 Task: In the Contact  Marry.Johnson@Zoho.com, Log Call and save with description: 'Engaged in a call with a potential buyer discussing their requirements.'; Select call outcome: 'Busy '; Select call Direction: Inbound; Add date: '25 August, 2023' and time 12:00:PM. Logged in from softage.1@softage.net
Action: Mouse moved to (100, 63)
Screenshot: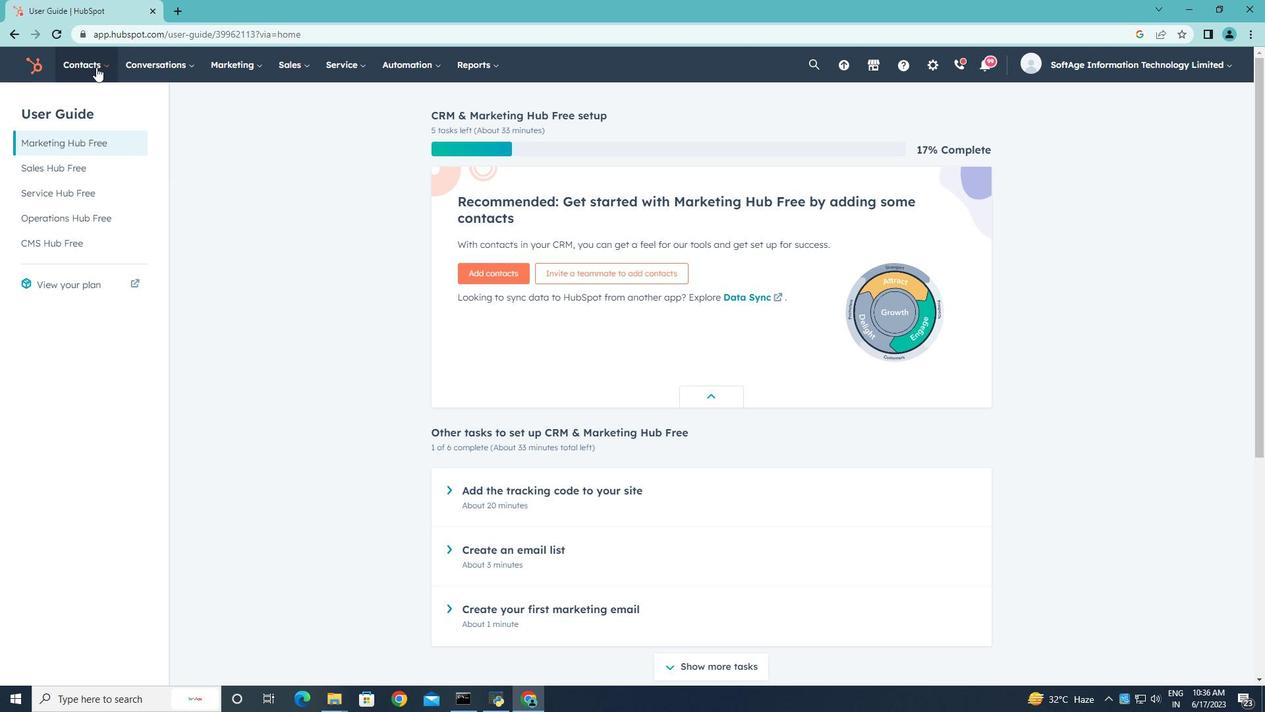 
Action: Mouse pressed left at (100, 63)
Screenshot: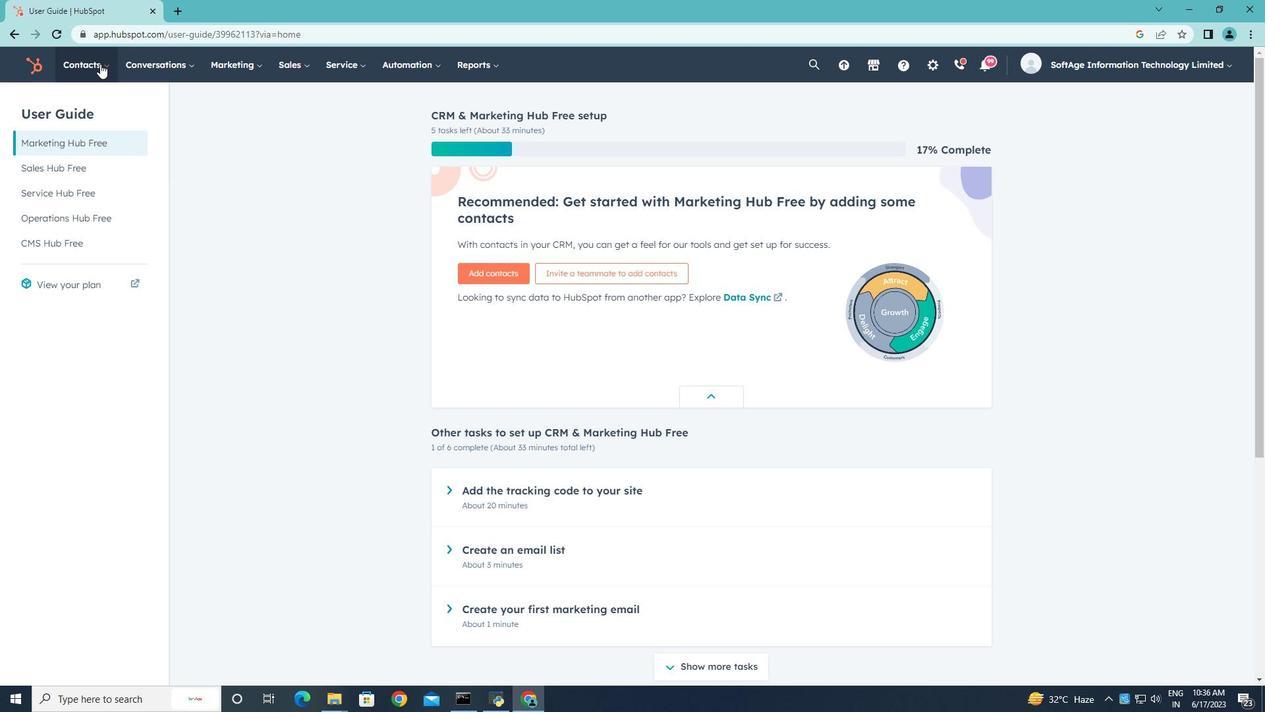 
Action: Mouse moved to (101, 102)
Screenshot: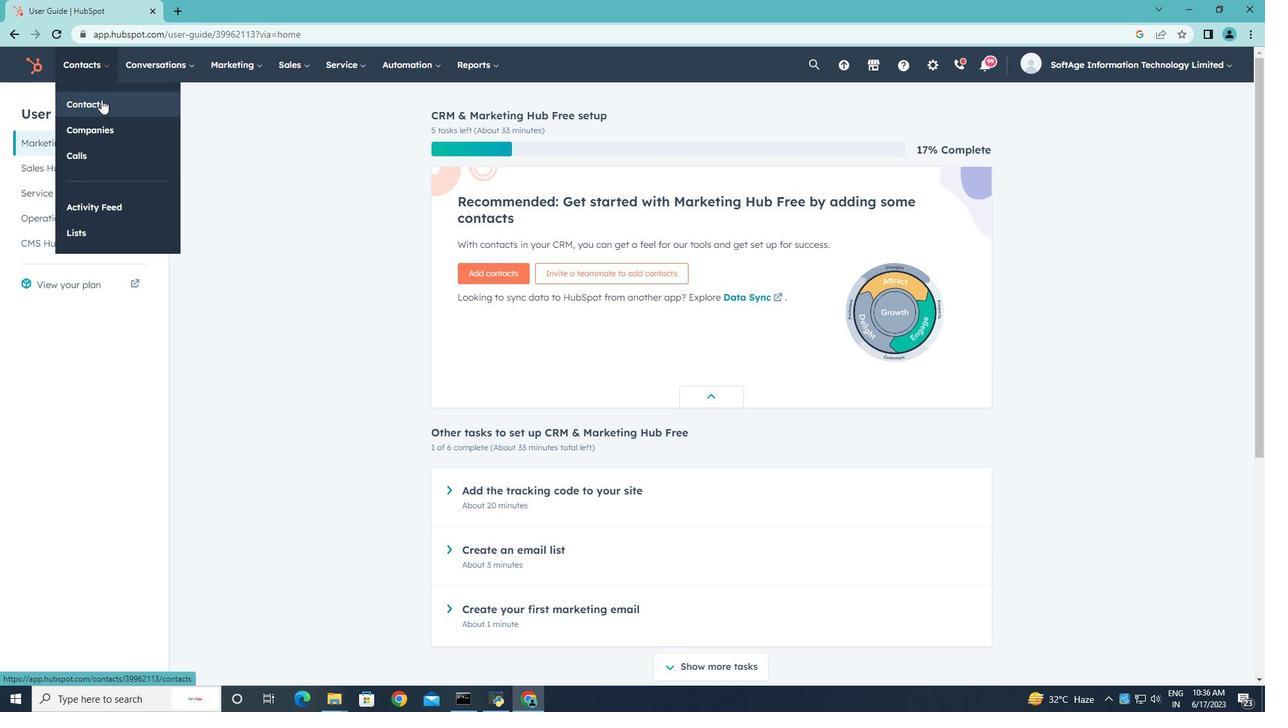 
Action: Mouse pressed left at (101, 102)
Screenshot: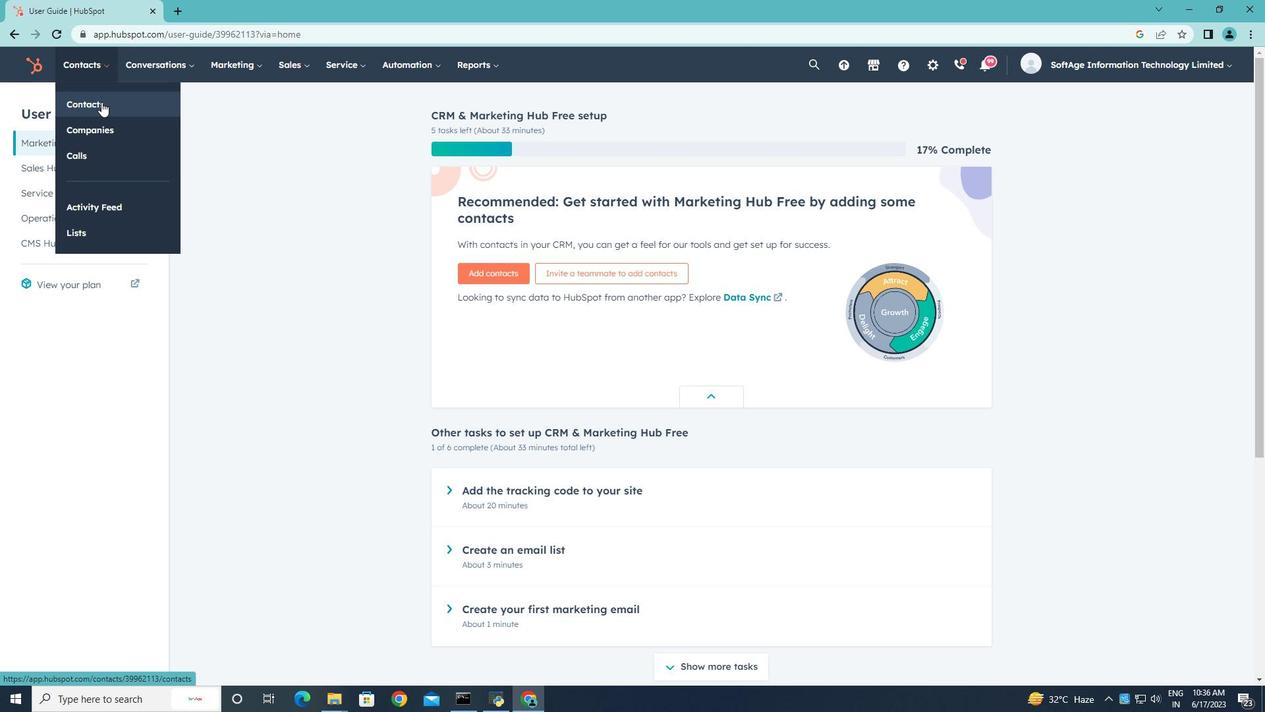 
Action: Mouse moved to (119, 214)
Screenshot: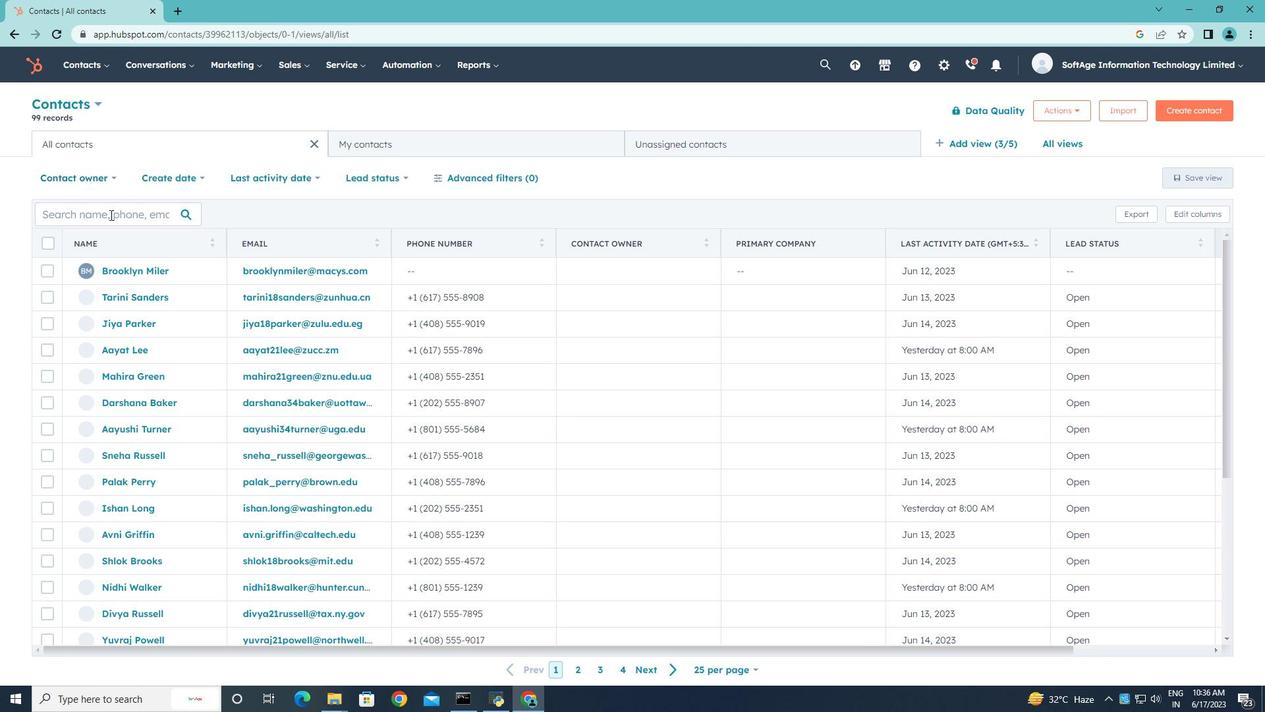 
Action: Mouse pressed left at (119, 214)
Screenshot: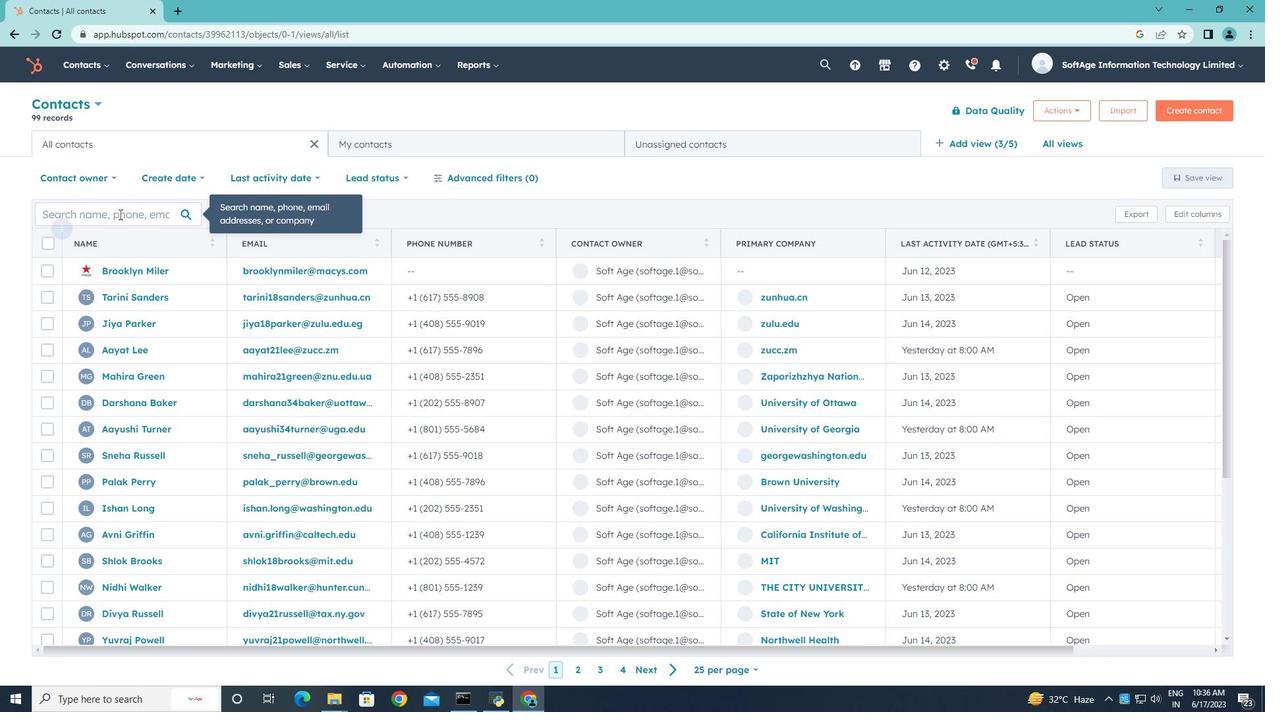 
Action: Key pressed <Key.shift>Marry.<Key.shift>Johnson<Key.shift>@<Key.shift>Zoho.com
Screenshot: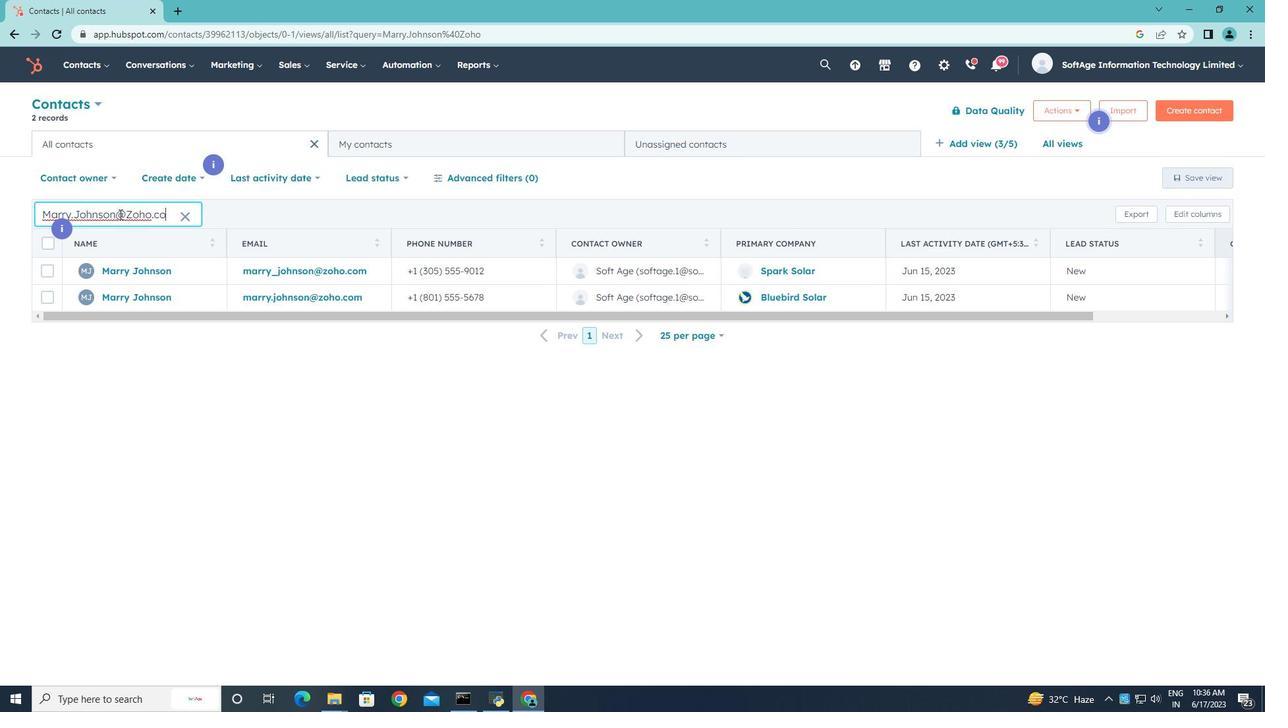 
Action: Mouse moved to (133, 295)
Screenshot: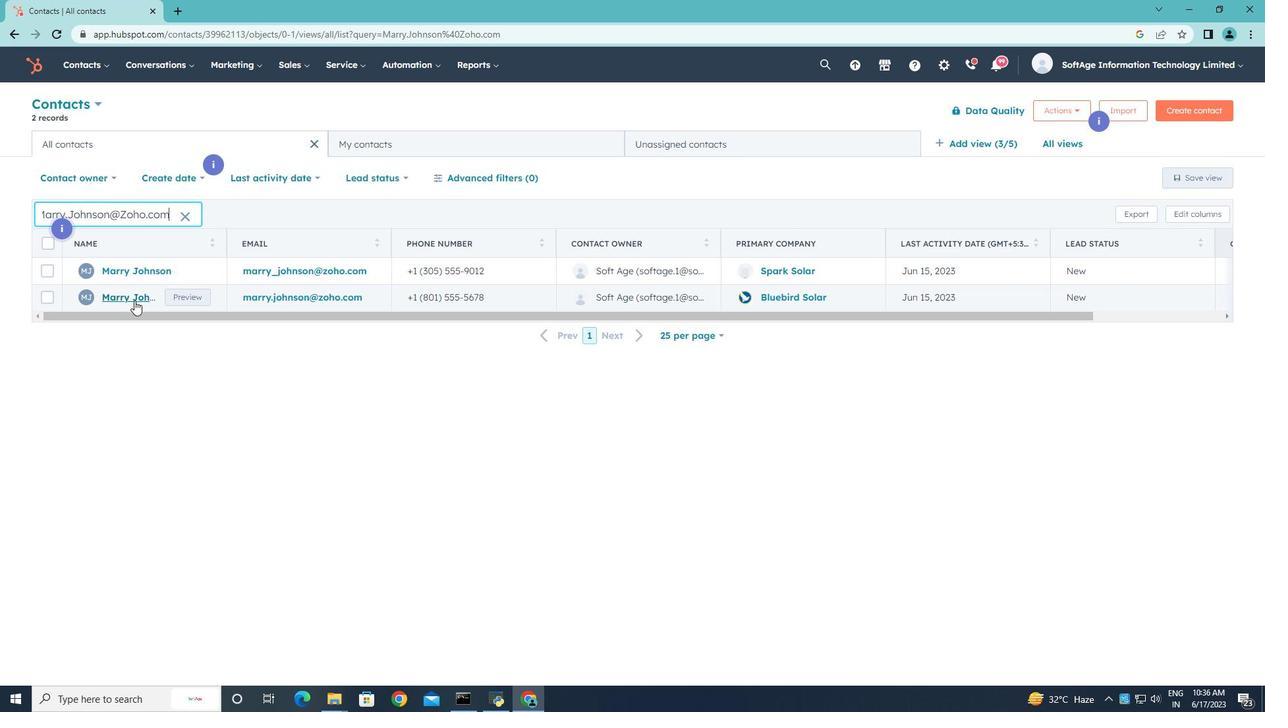 
Action: Mouse pressed left at (133, 295)
Screenshot: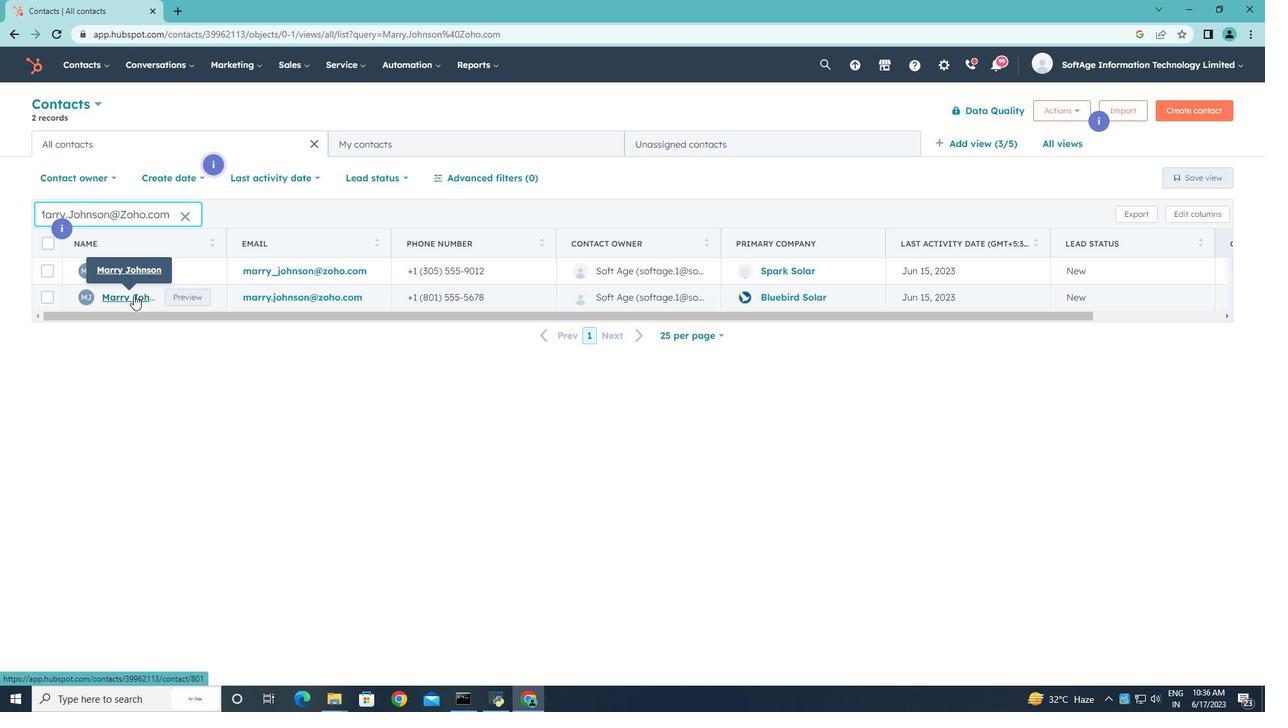 
Action: Mouse moved to (261, 272)
Screenshot: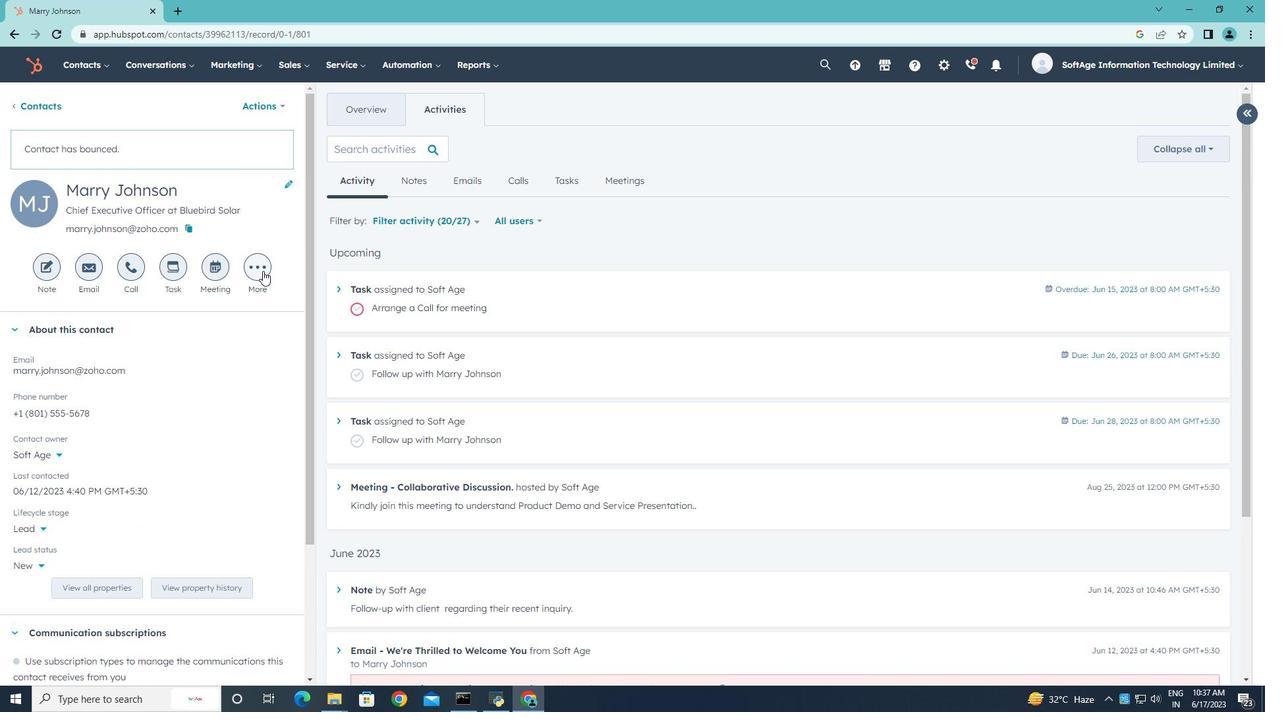 
Action: Mouse pressed left at (261, 272)
Screenshot: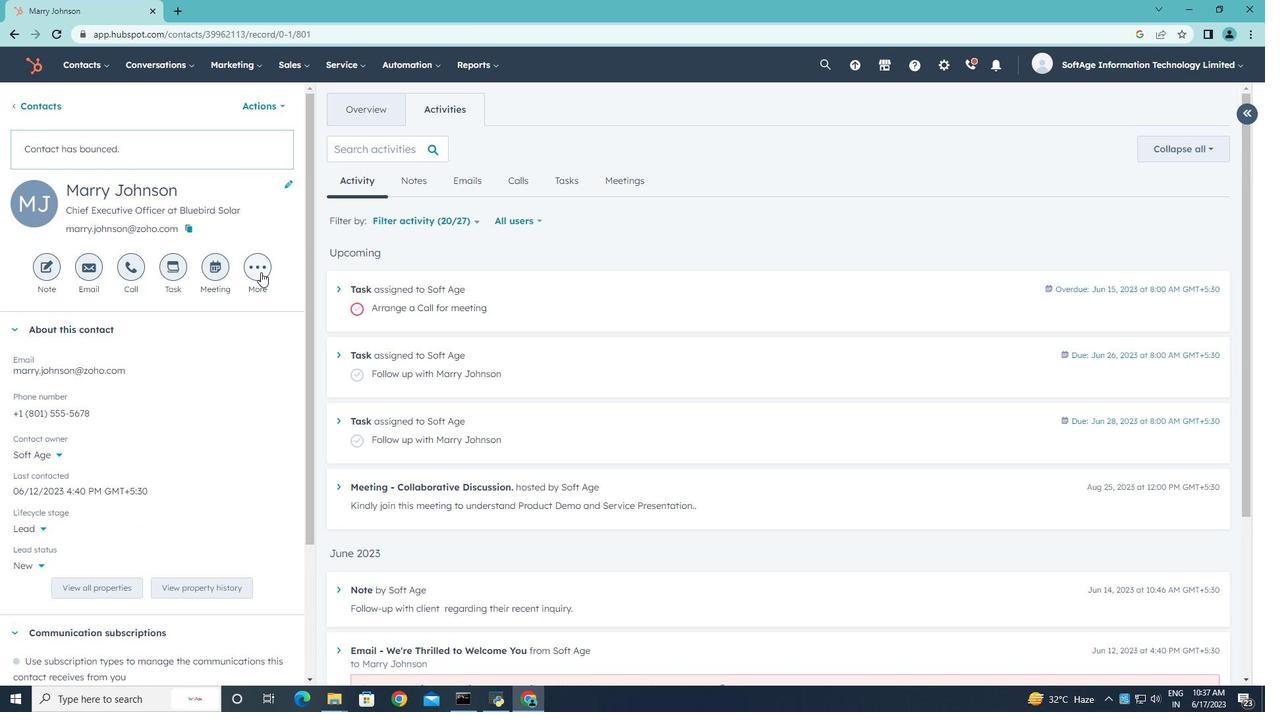 
Action: Mouse moved to (245, 372)
Screenshot: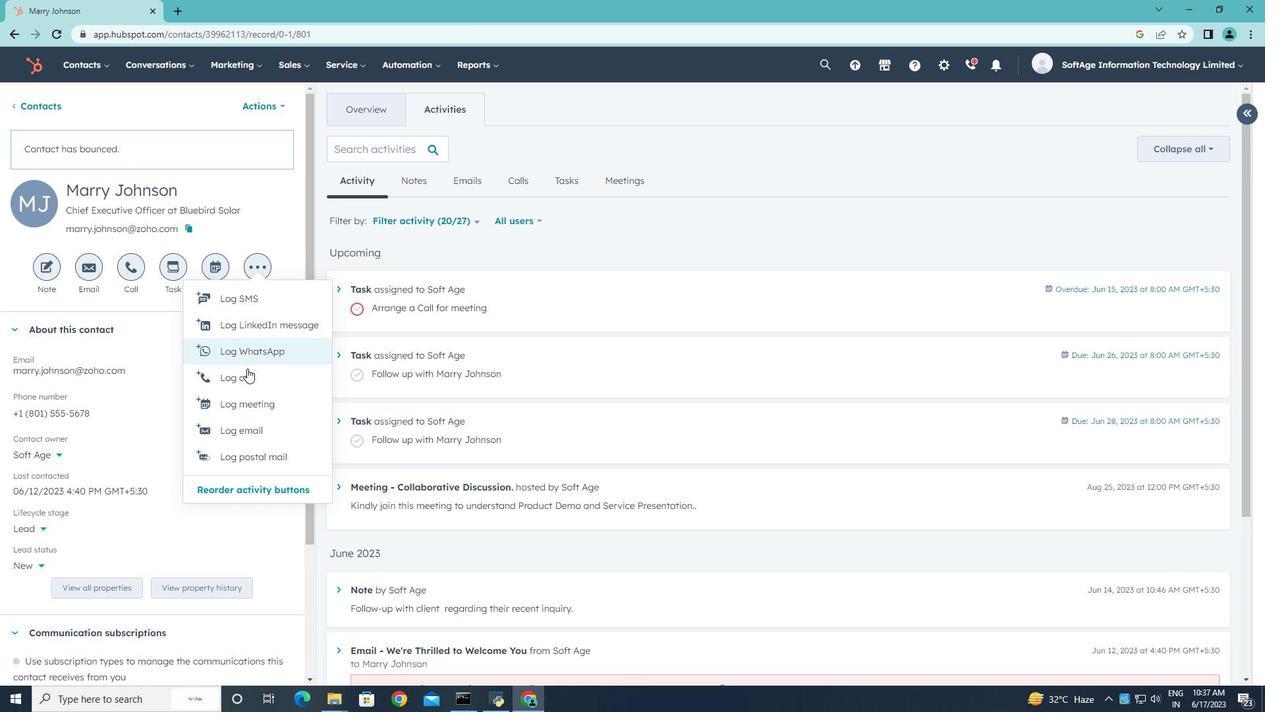 
Action: Mouse pressed left at (245, 372)
Screenshot: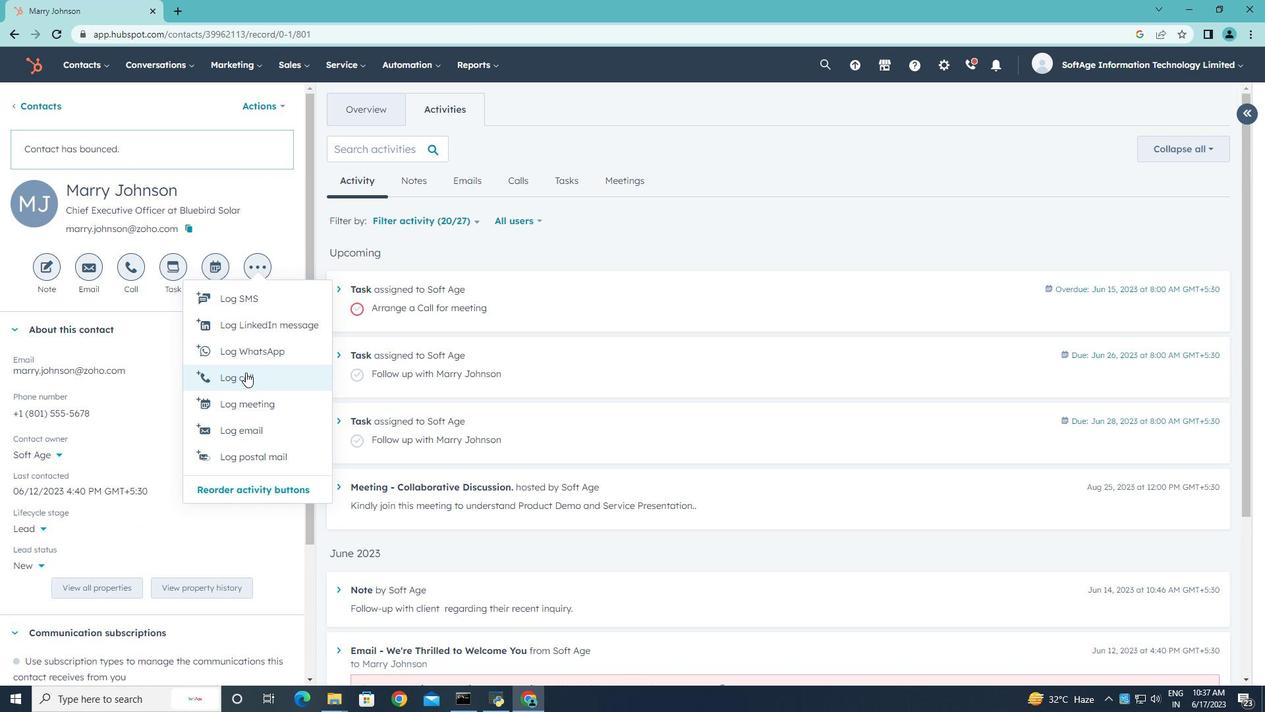 
Action: Key pressed <Key.shift><Key.shift><Key.shift>Engaged<Key.space>in<Key.space><Key.shift><Key.shift><Key.shift>a<Key.space>call<Key.space>with<Key.space>a<Key.space>potential<Key.space>buyer<Key.space>discussing<Key.space>their<Key.space>requirements.
Screenshot: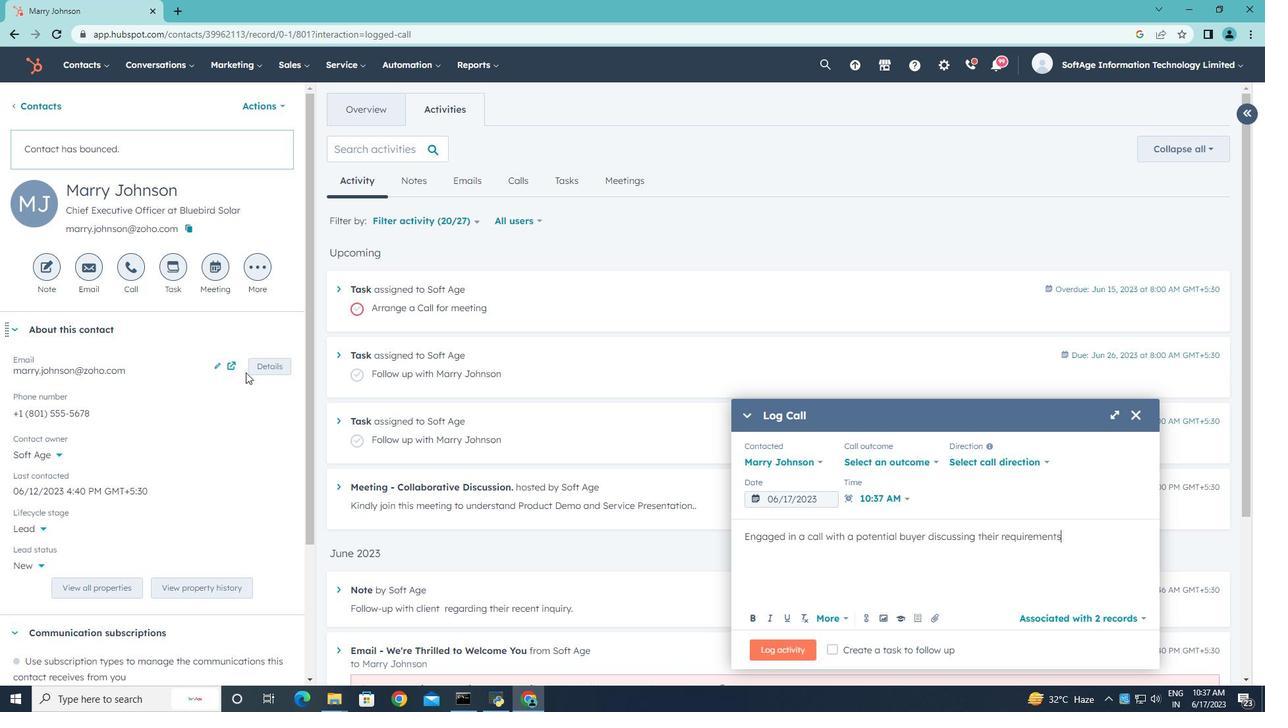 
Action: Mouse moved to (937, 463)
Screenshot: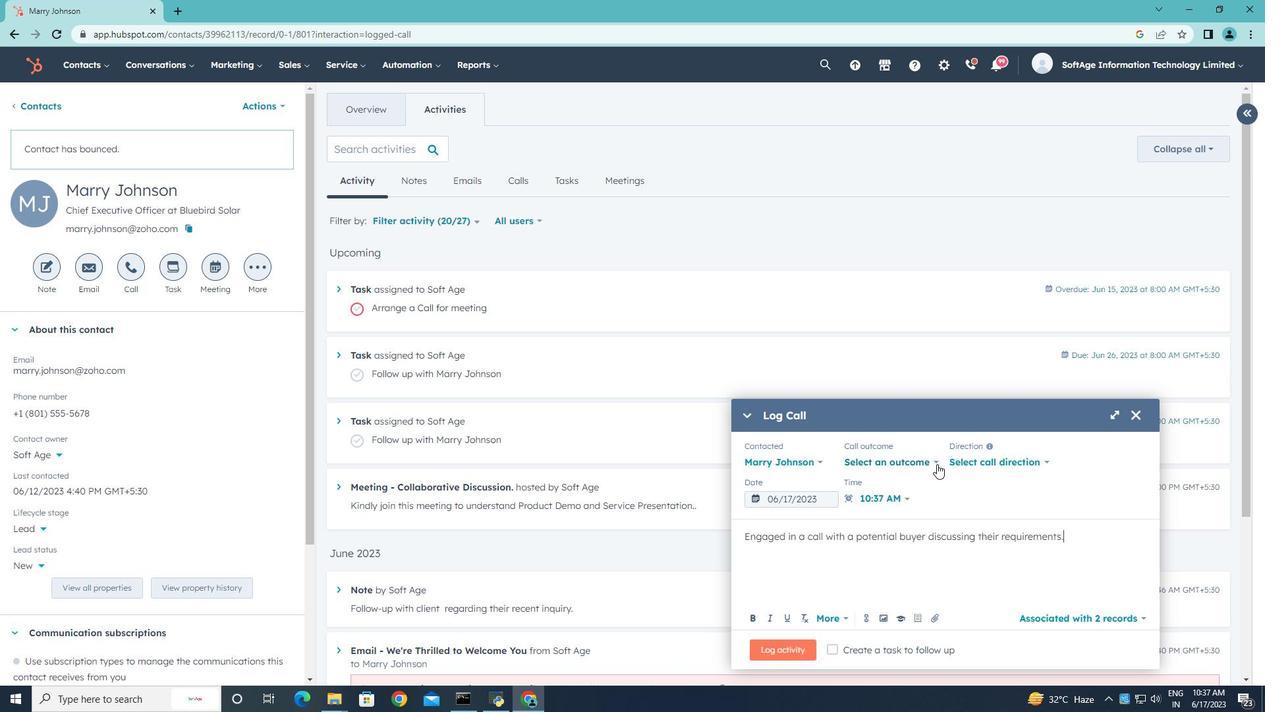 
Action: Mouse pressed left at (937, 463)
Screenshot: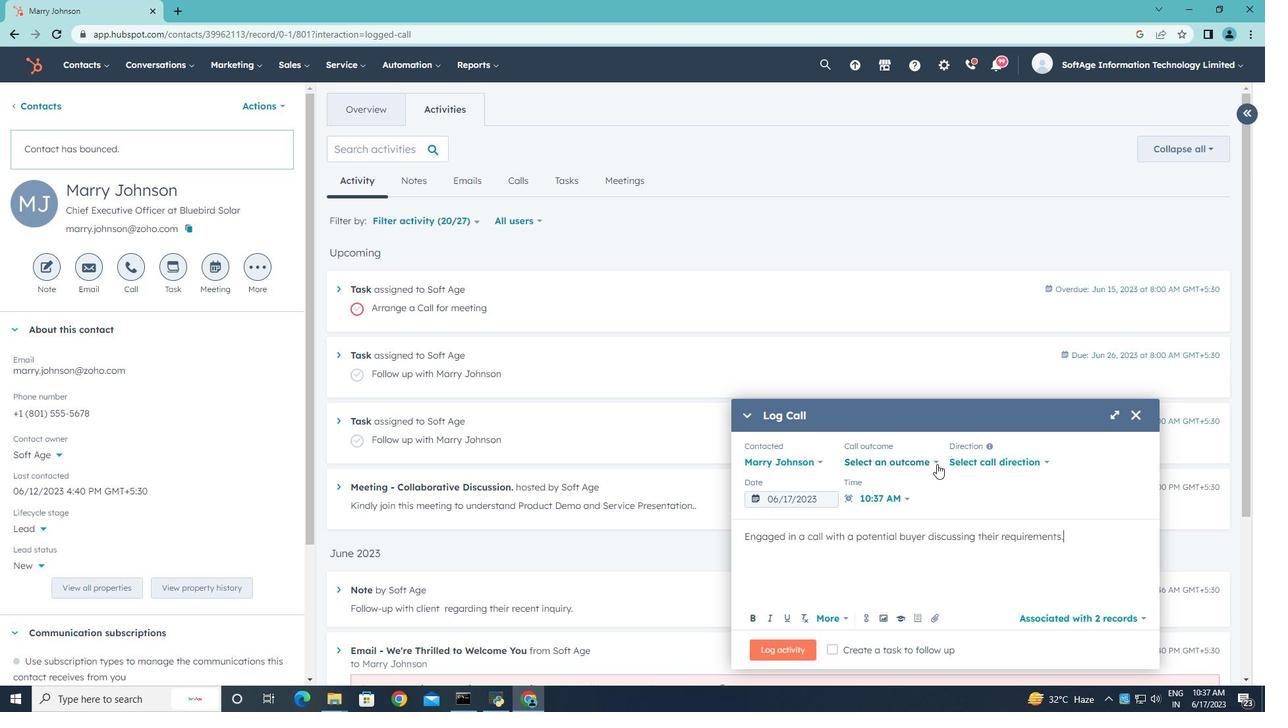 
Action: Mouse moved to (909, 492)
Screenshot: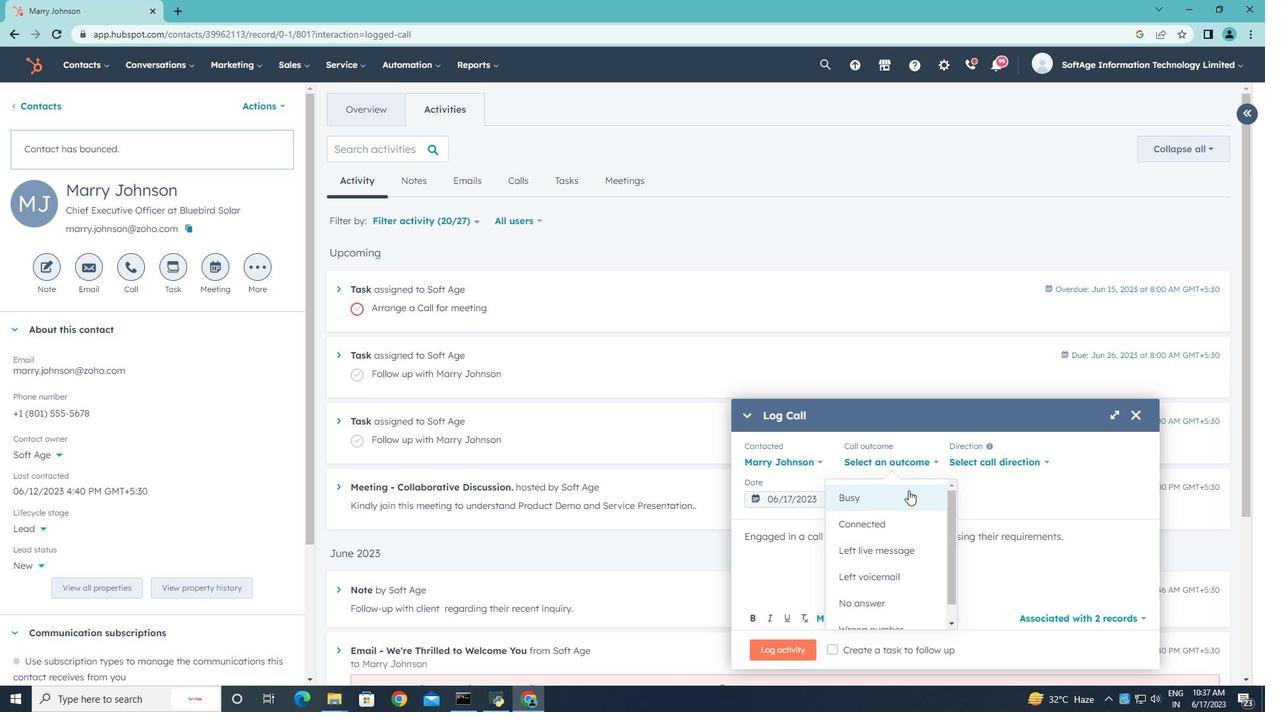 
Action: Mouse pressed left at (909, 492)
Screenshot: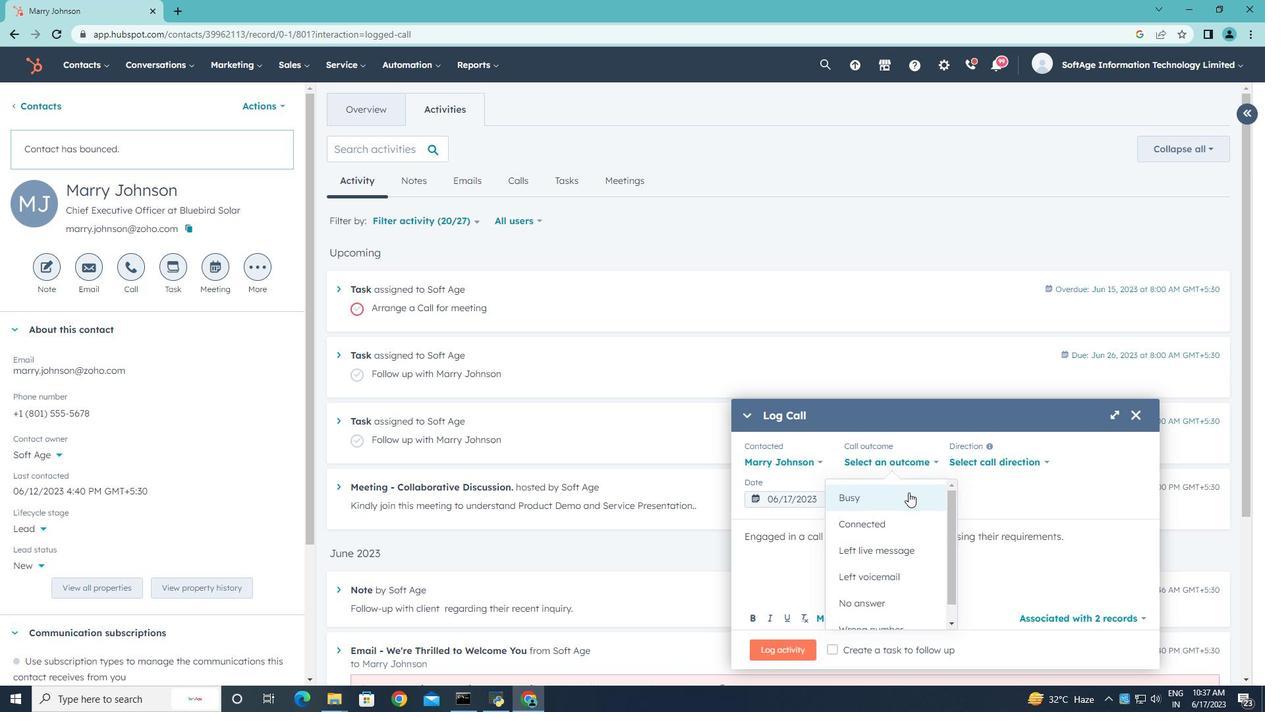 
Action: Mouse moved to (985, 461)
Screenshot: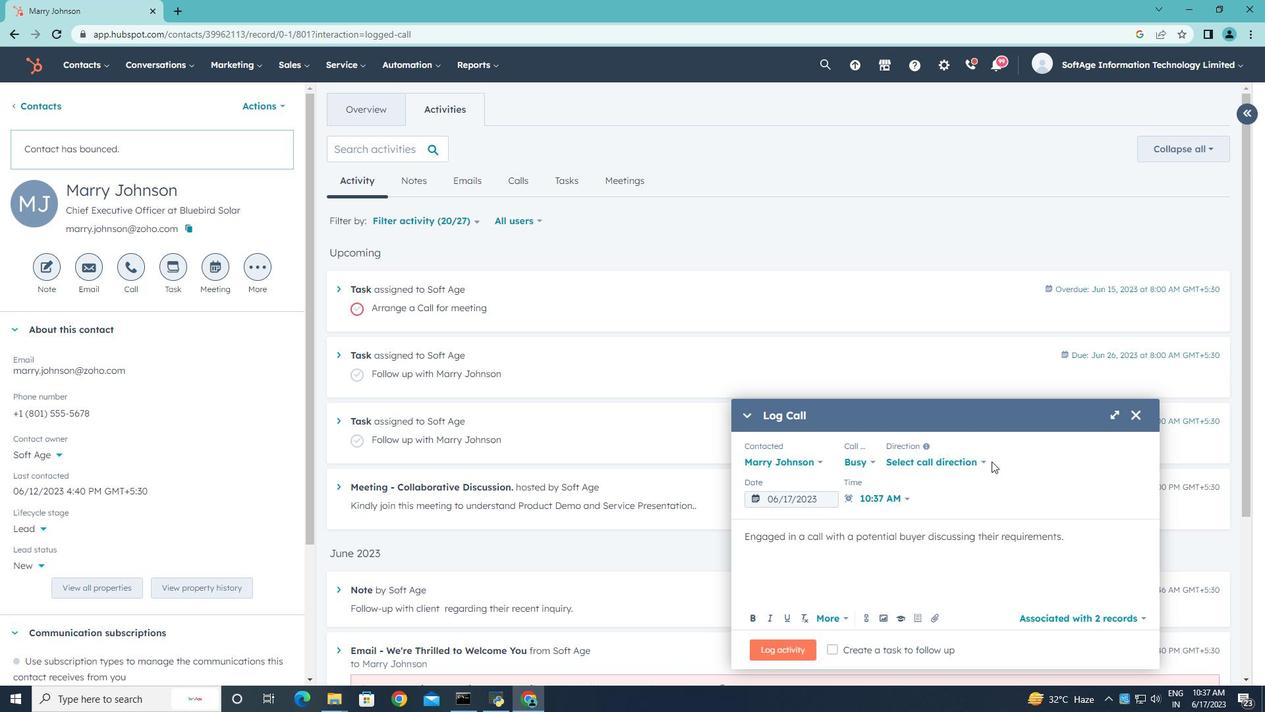 
Action: Mouse pressed left at (985, 461)
Screenshot: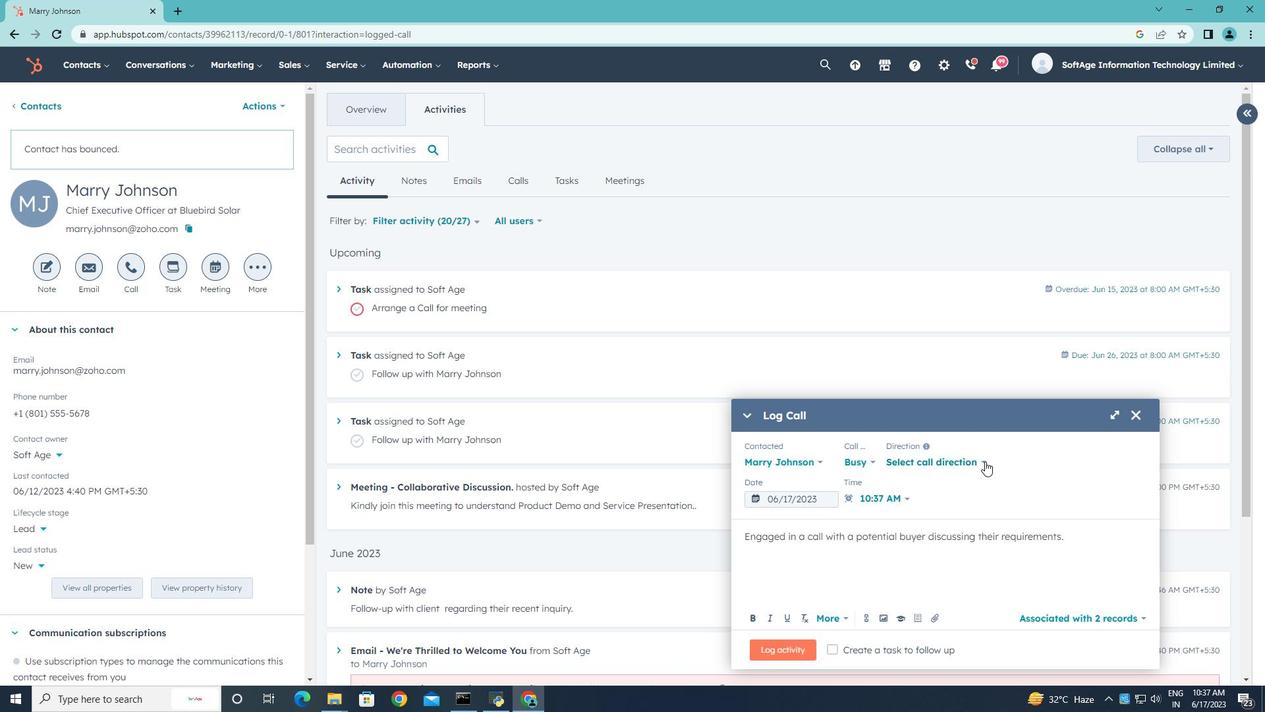 
Action: Mouse moved to (953, 499)
Screenshot: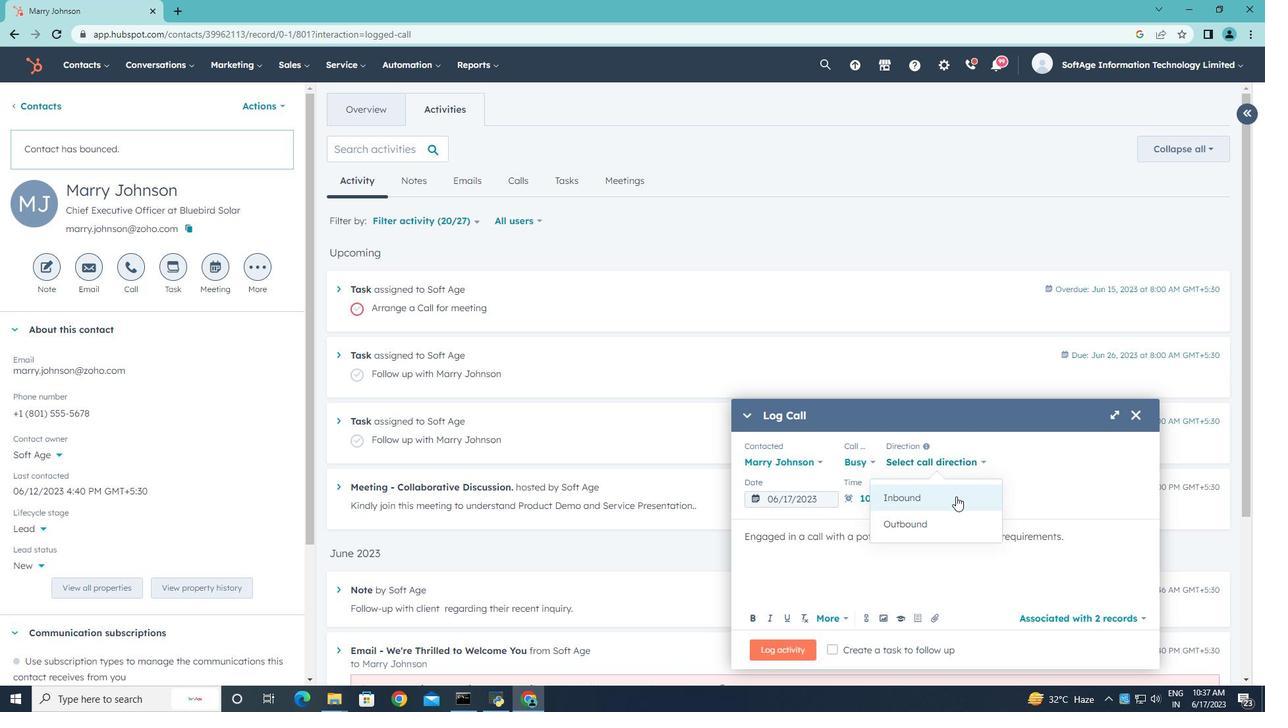 
Action: Mouse pressed left at (953, 499)
Screenshot: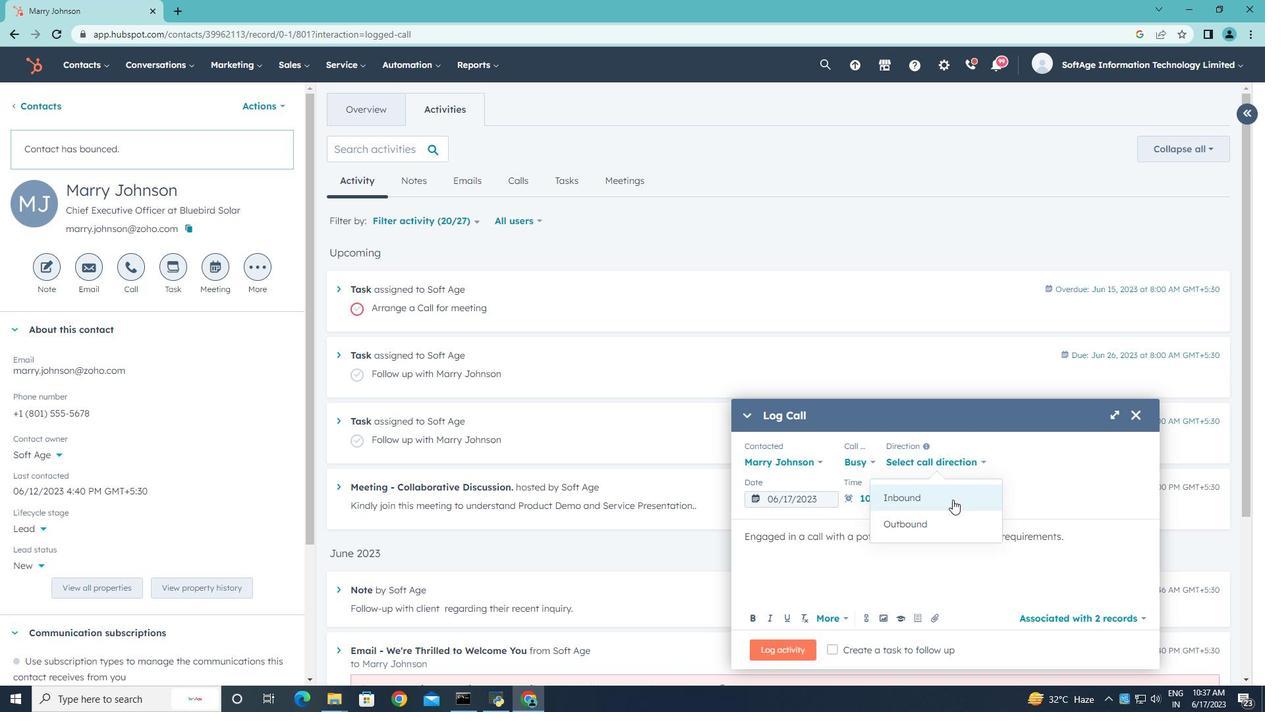 
Action: Mouse moved to (1039, 464)
Screenshot: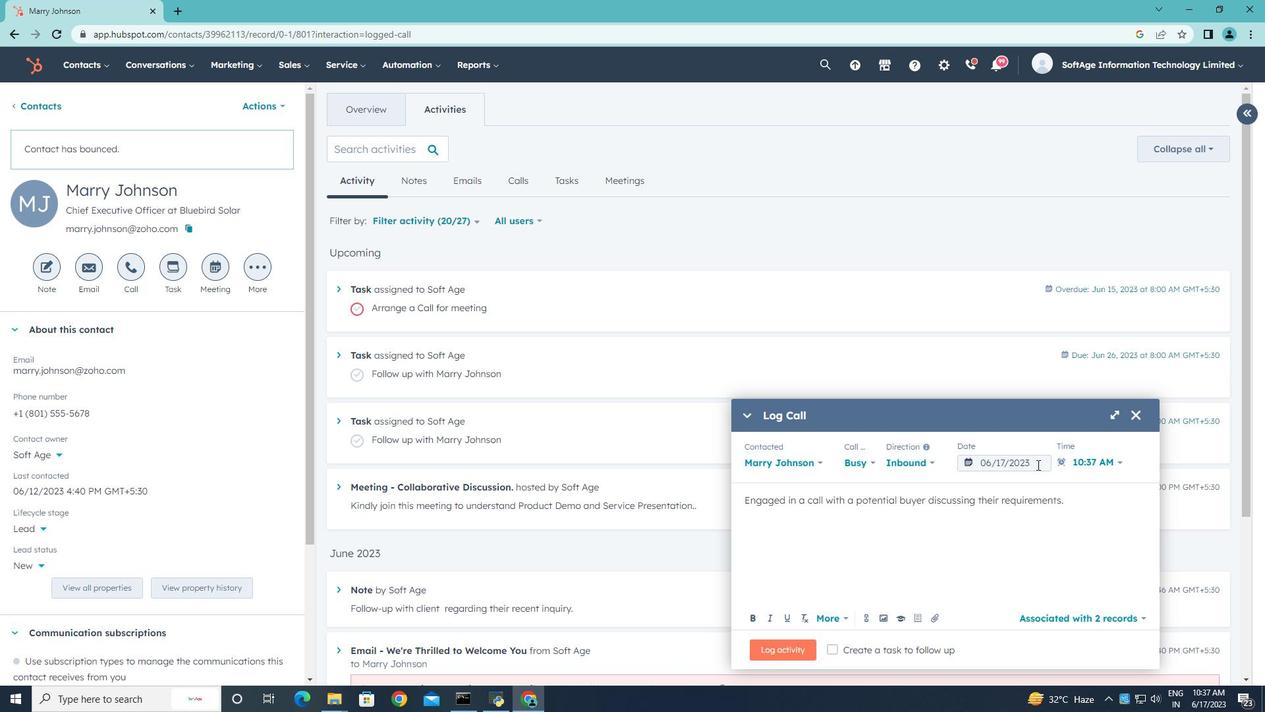 
Action: Mouse pressed left at (1039, 464)
Screenshot: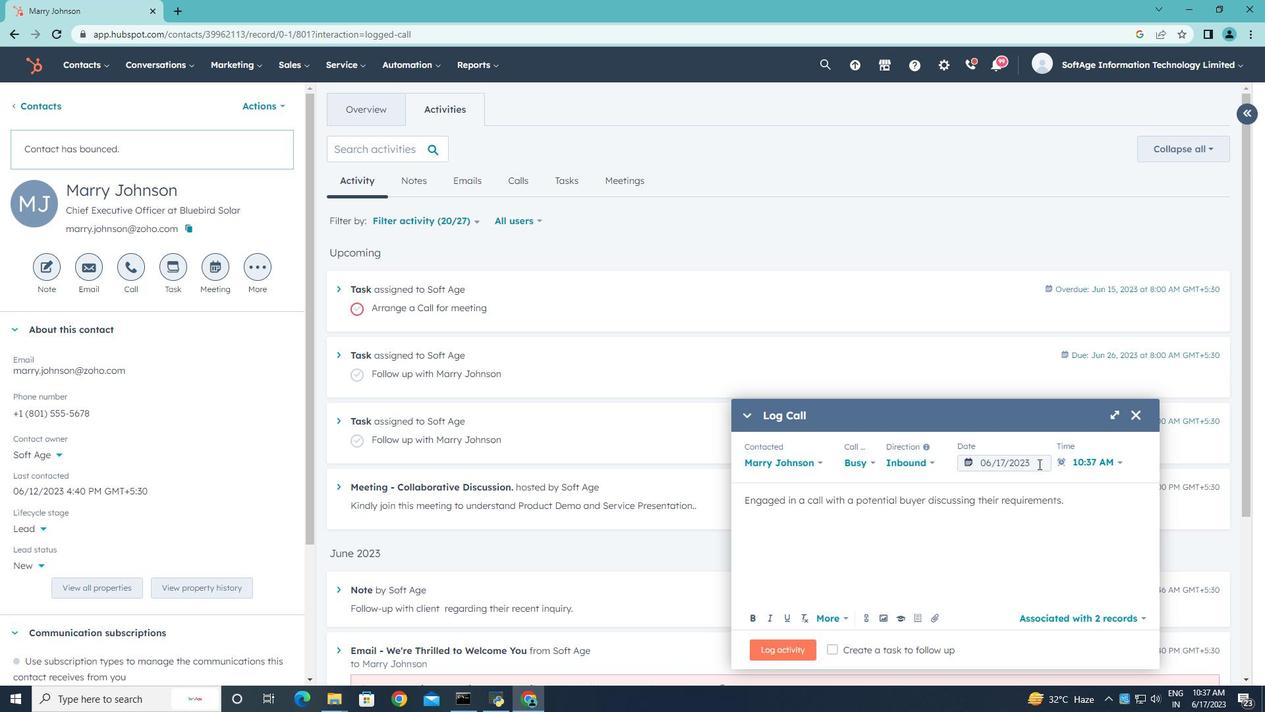 
Action: Mouse moved to (1133, 256)
Screenshot: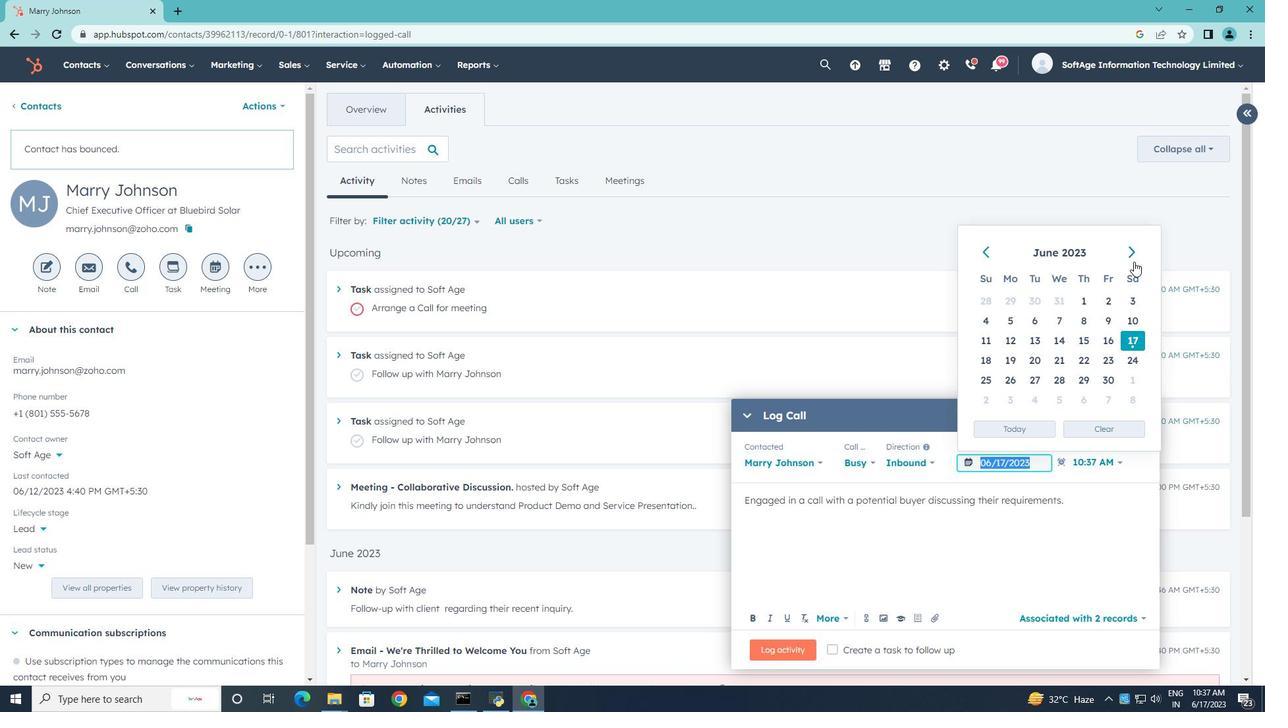 
Action: Mouse pressed left at (1133, 256)
Screenshot: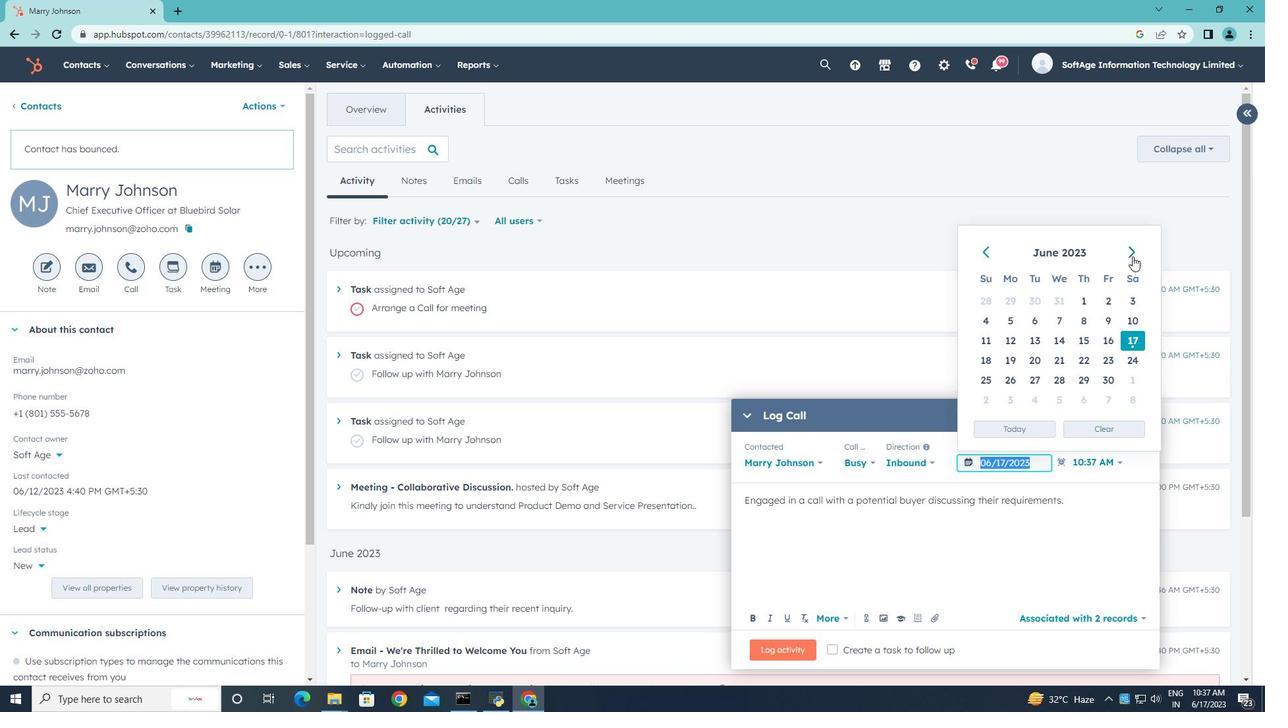 
Action: Mouse pressed left at (1133, 256)
Screenshot: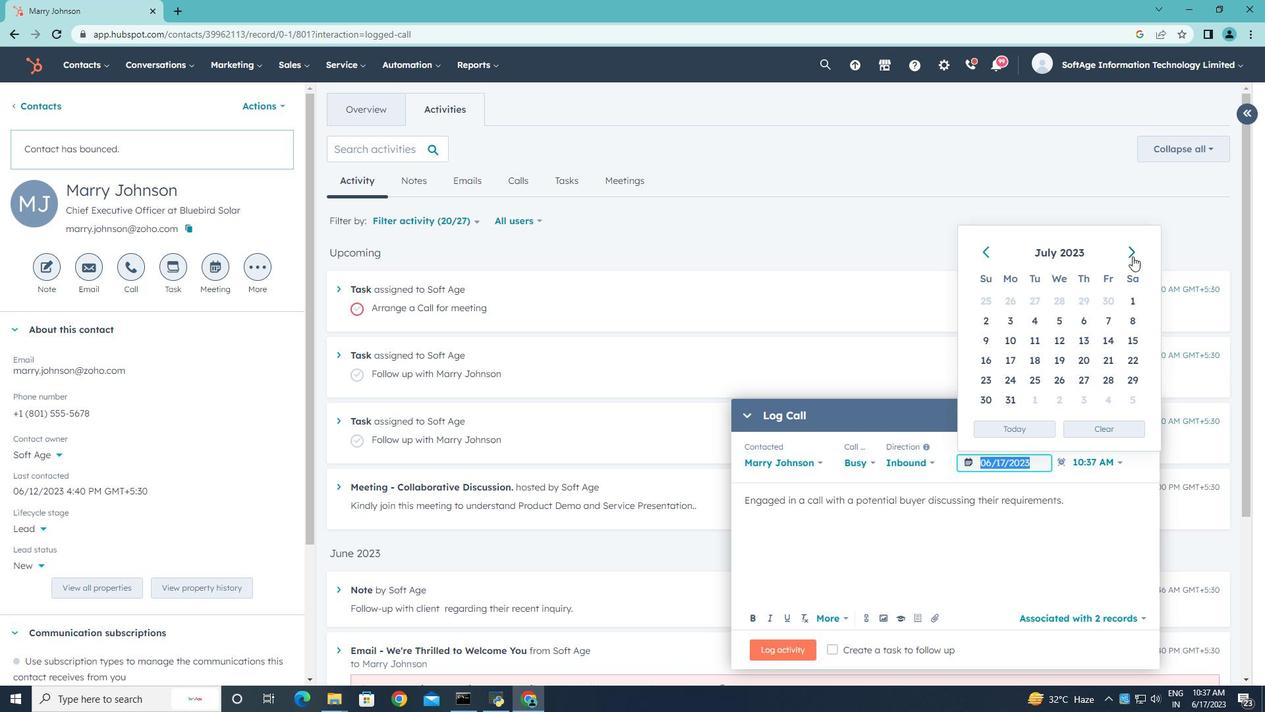 
Action: Mouse moved to (1112, 358)
Screenshot: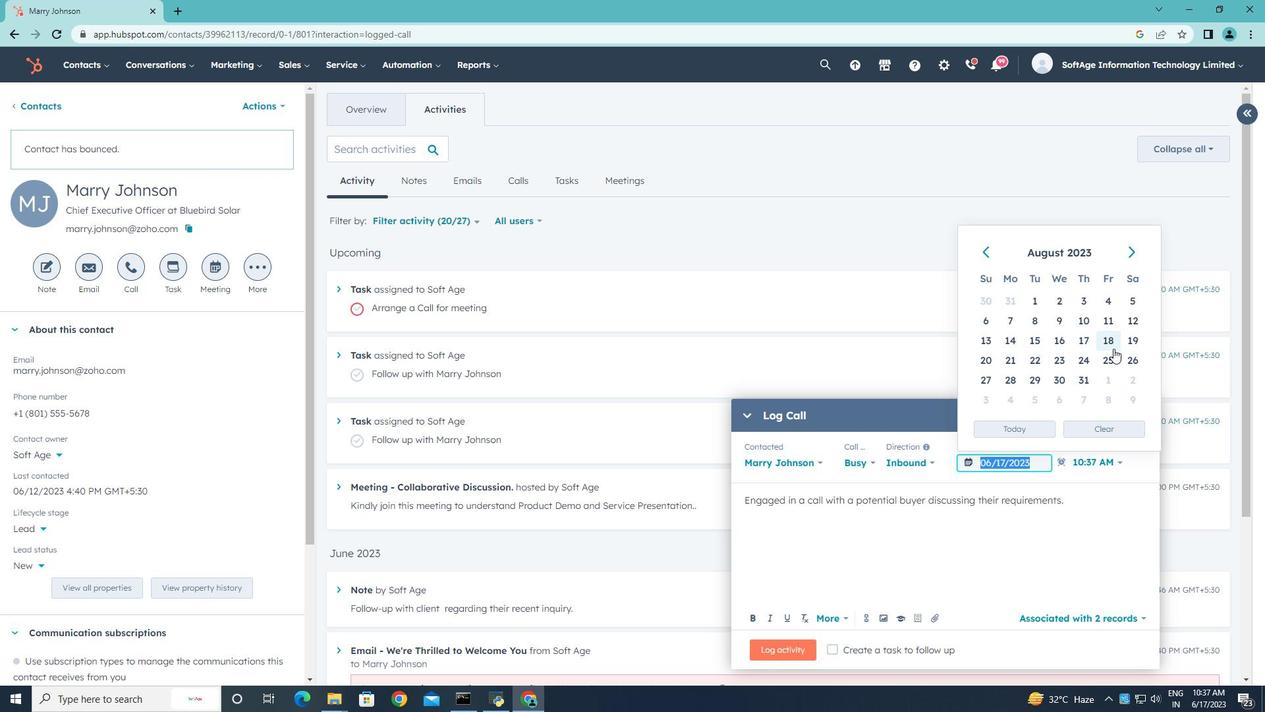 
Action: Mouse pressed left at (1112, 358)
Screenshot: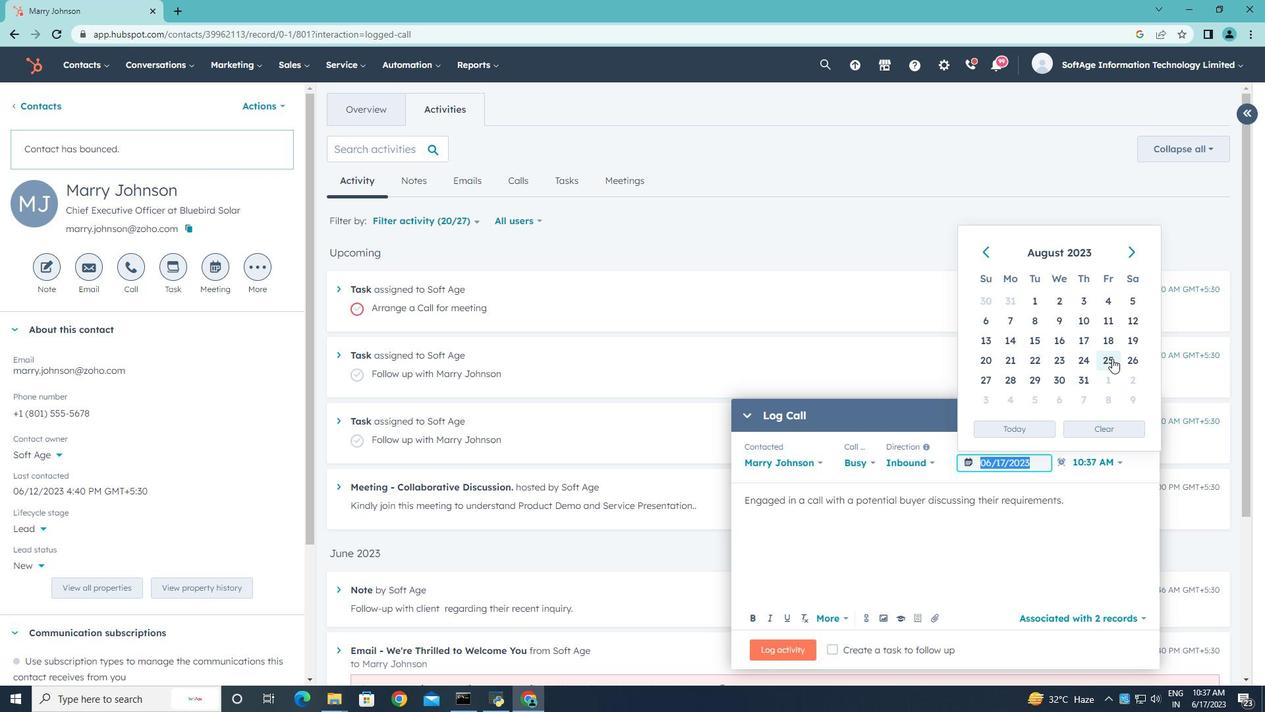 
Action: Mouse moved to (1117, 462)
Screenshot: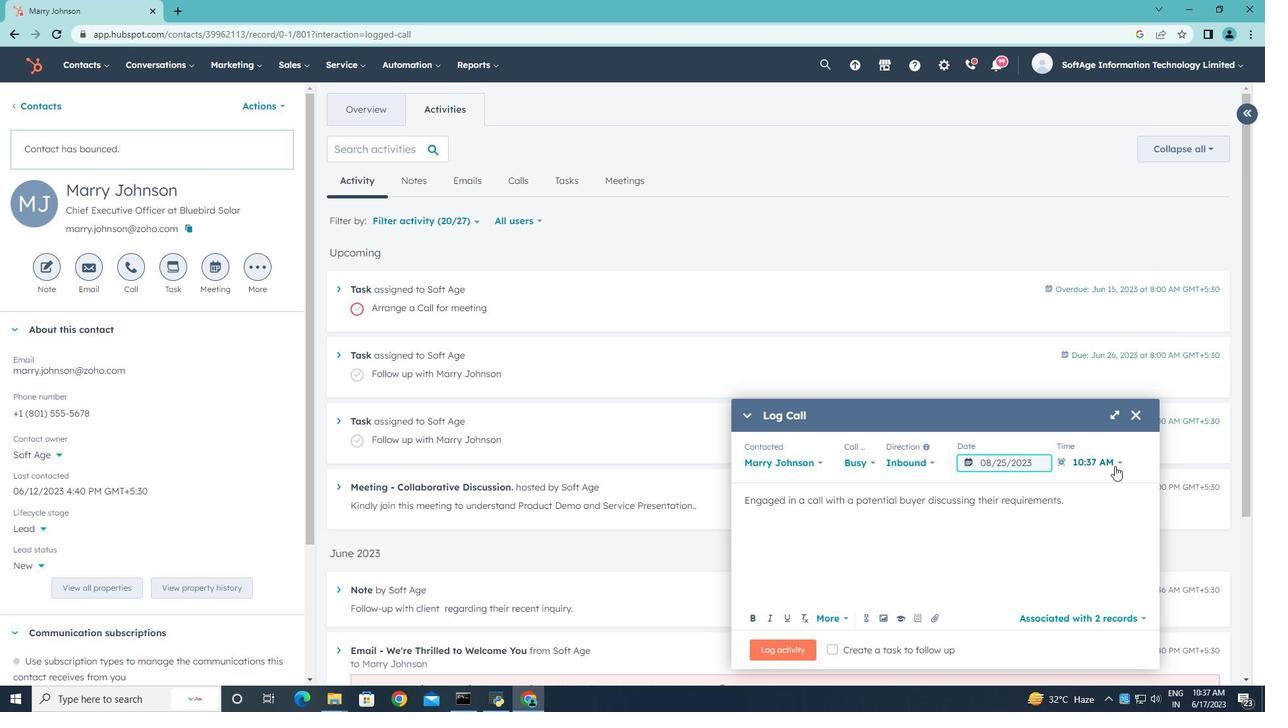 
Action: Mouse pressed left at (1117, 462)
Screenshot: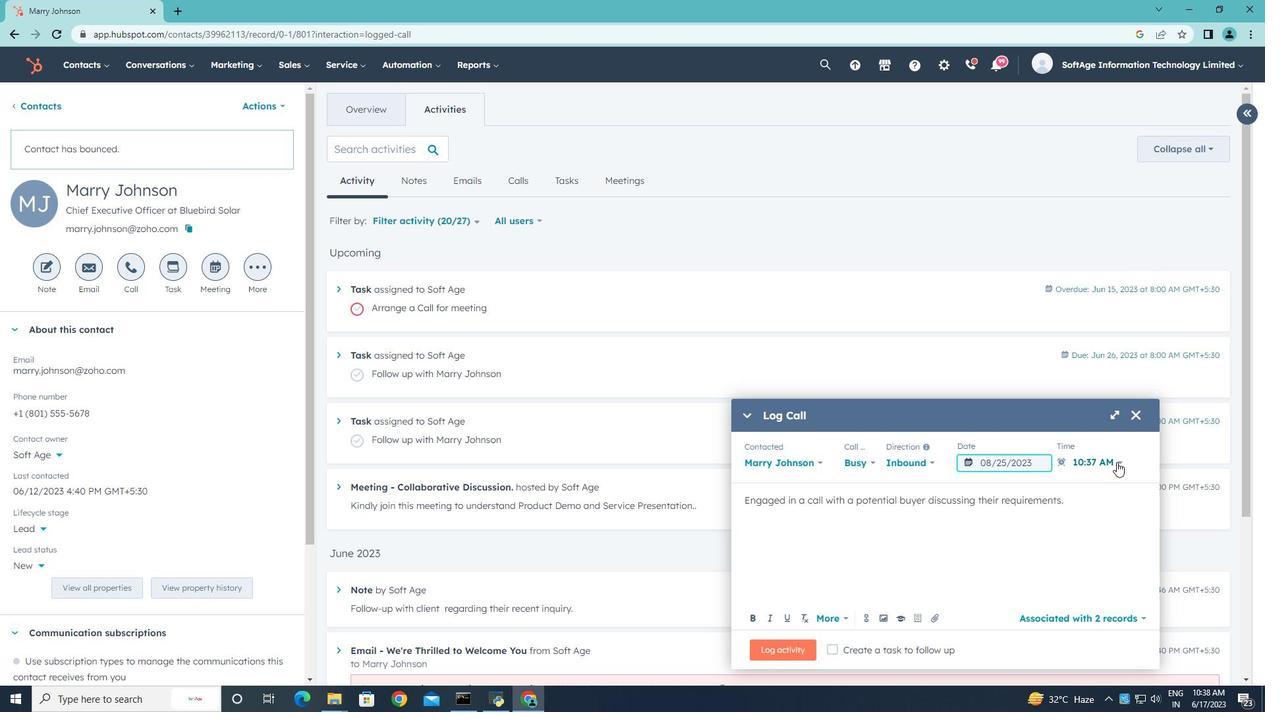 
Action: Mouse moved to (1096, 574)
Screenshot: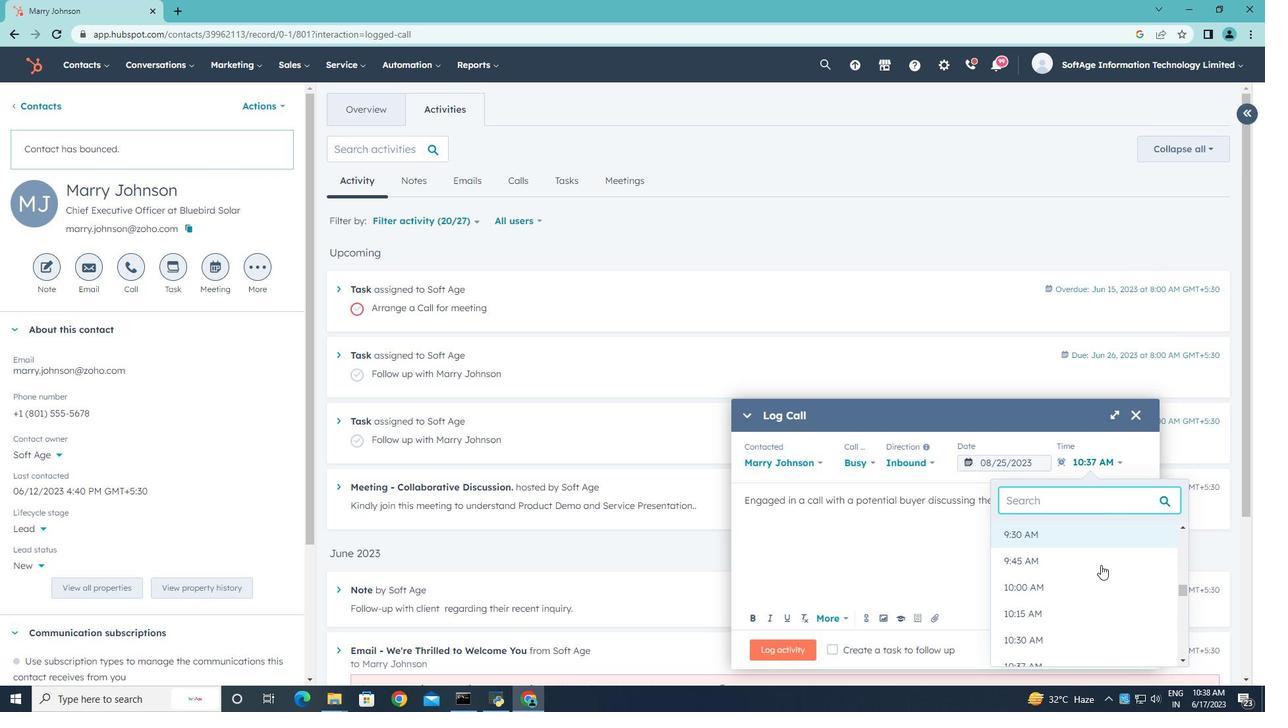 
Action: Mouse scrolled (1096, 573) with delta (0, 0)
Screenshot: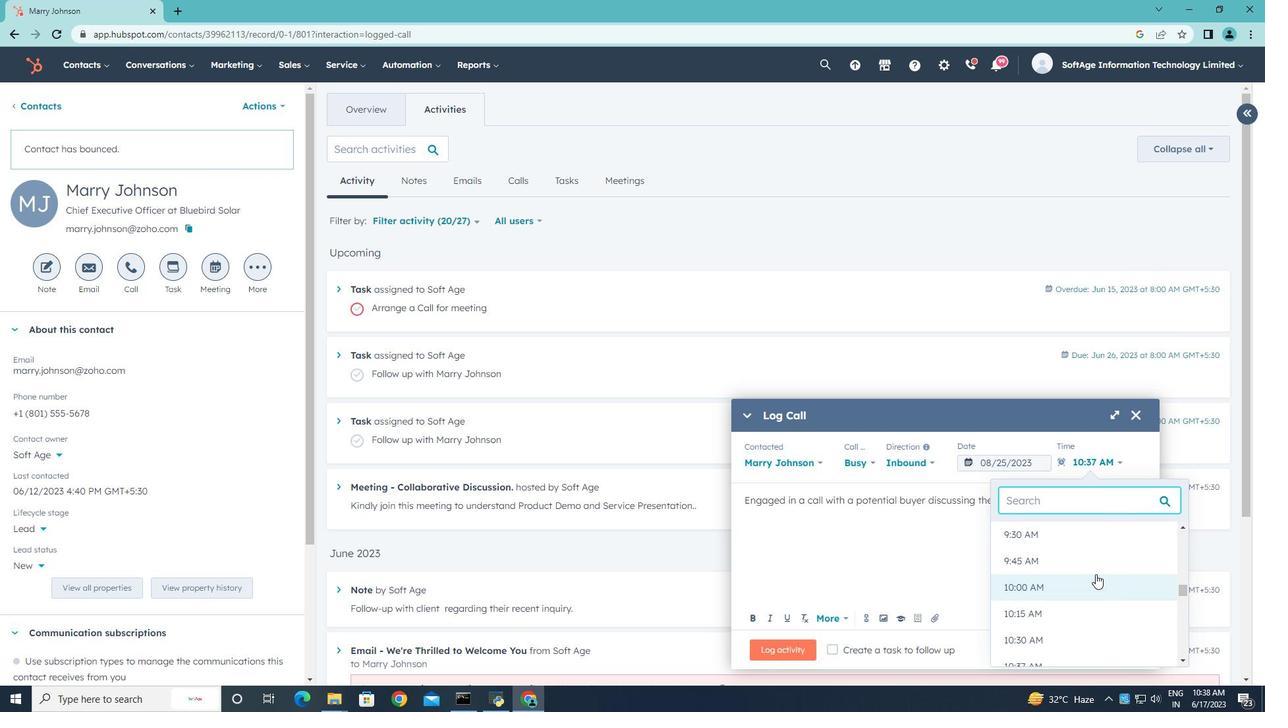 
Action: Mouse scrolled (1096, 573) with delta (0, 0)
Screenshot: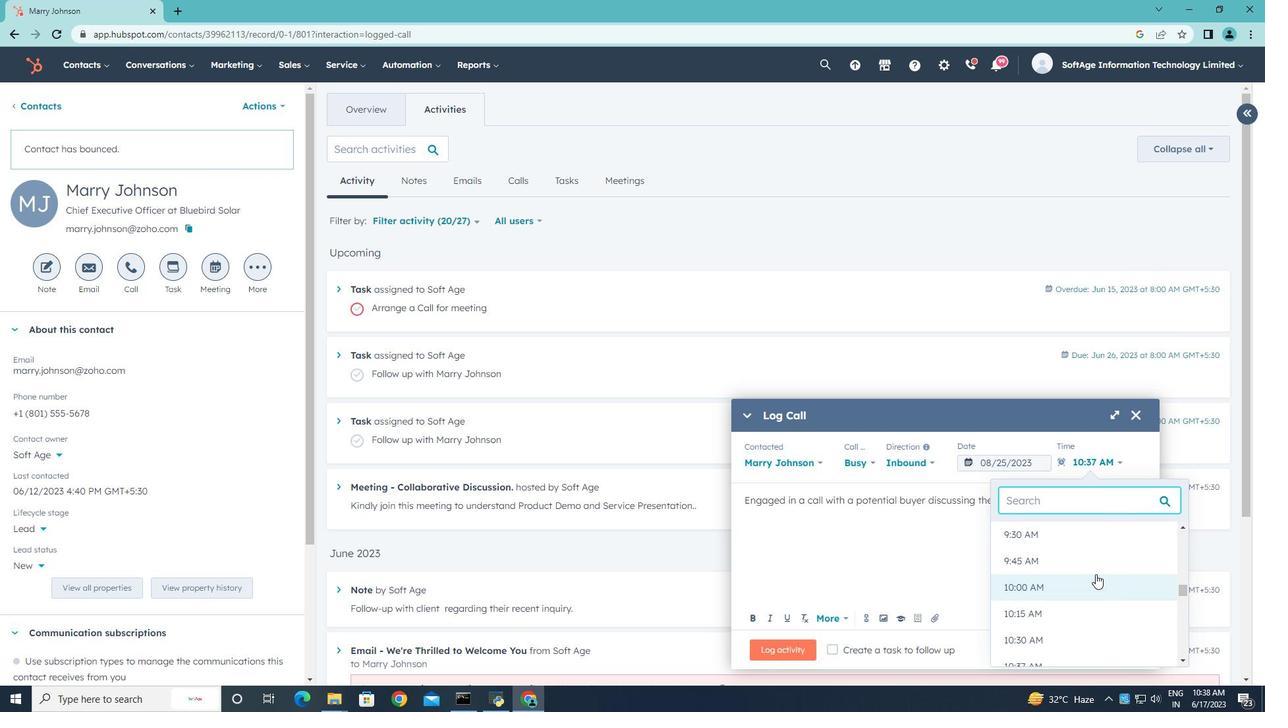 
Action: Mouse scrolled (1096, 573) with delta (0, 0)
Screenshot: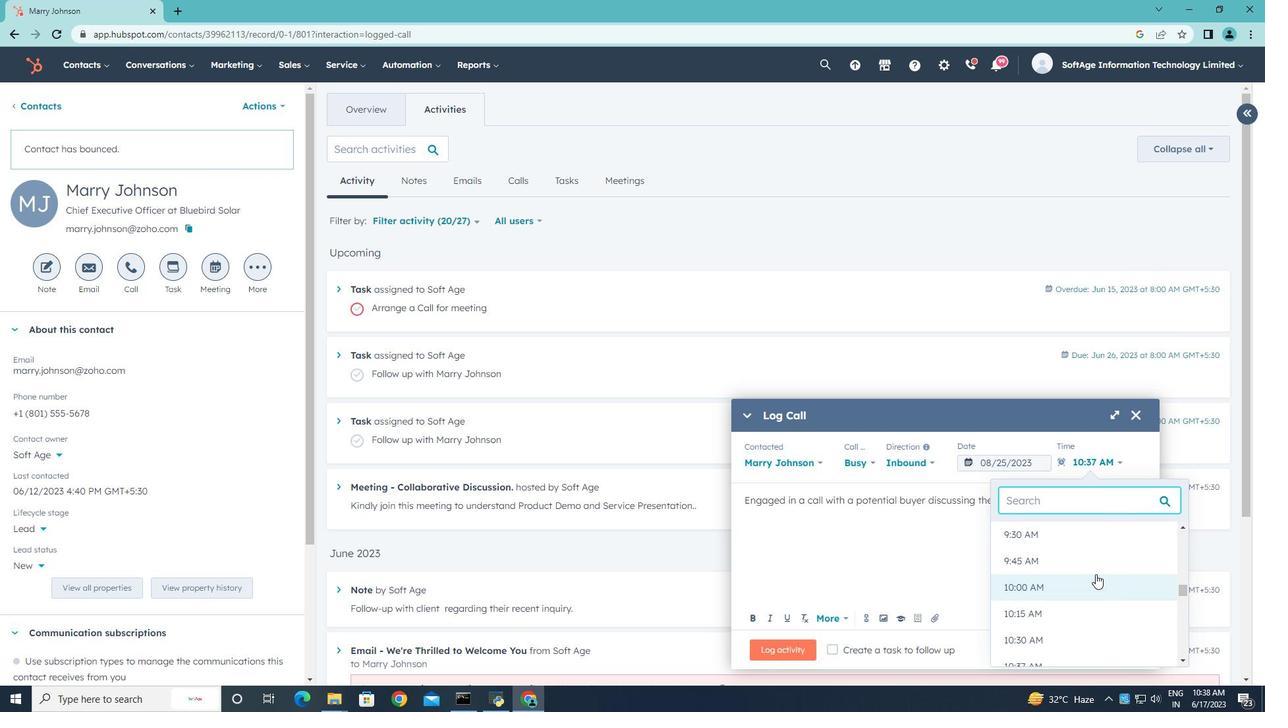
Action: Mouse scrolled (1096, 573) with delta (0, 0)
Screenshot: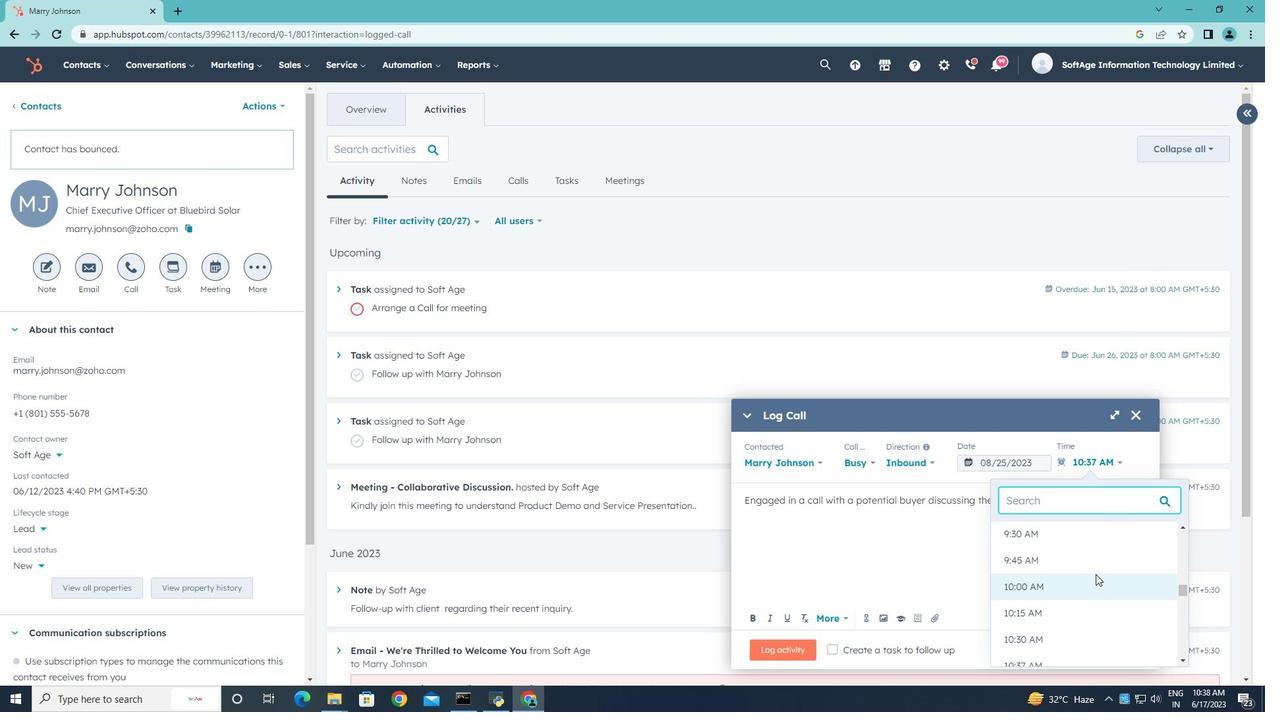 
Action: Mouse moved to (1085, 565)
Screenshot: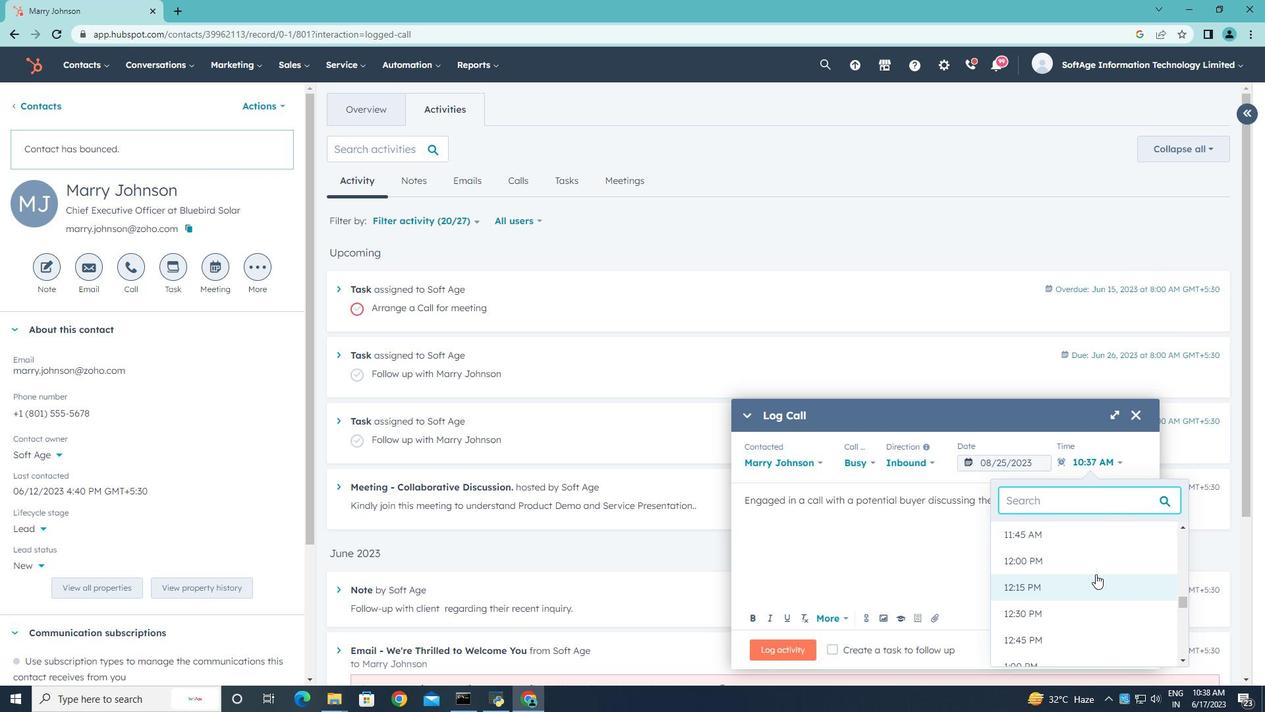 
Action: Mouse pressed left at (1085, 565)
Screenshot: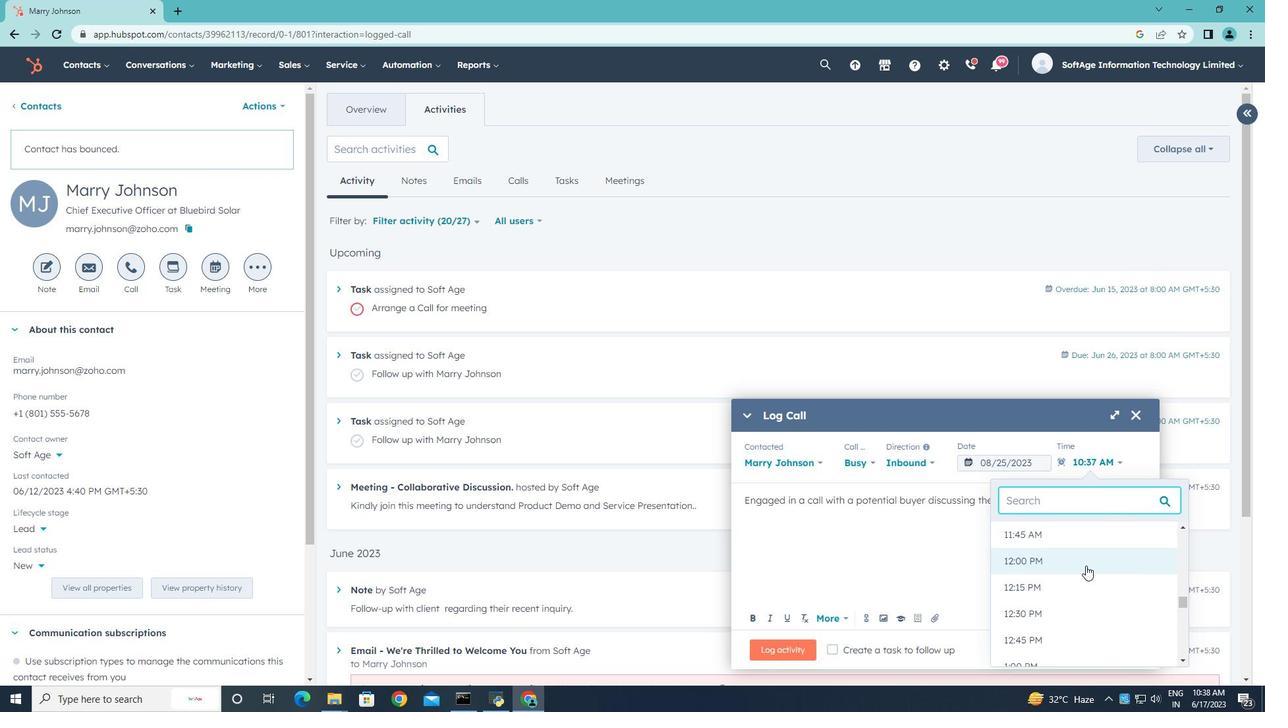 
Action: Mouse moved to (783, 651)
Screenshot: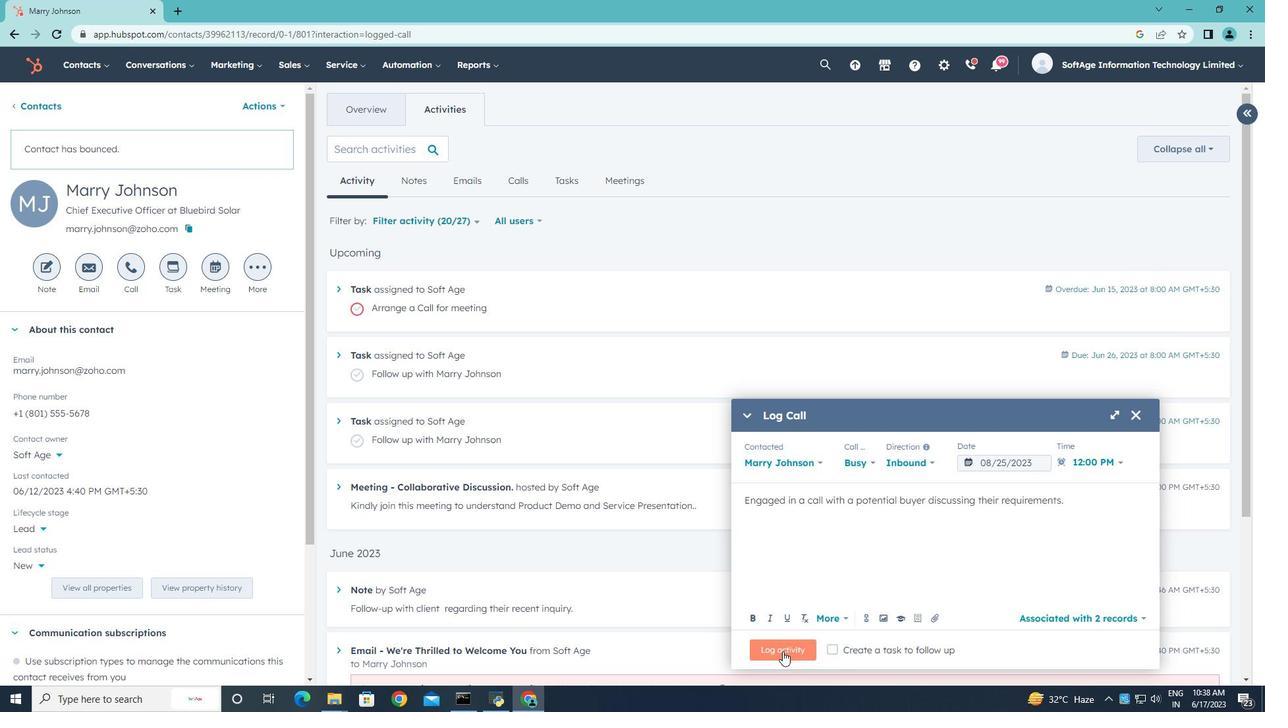 
Action: Mouse pressed left at (783, 651)
Screenshot: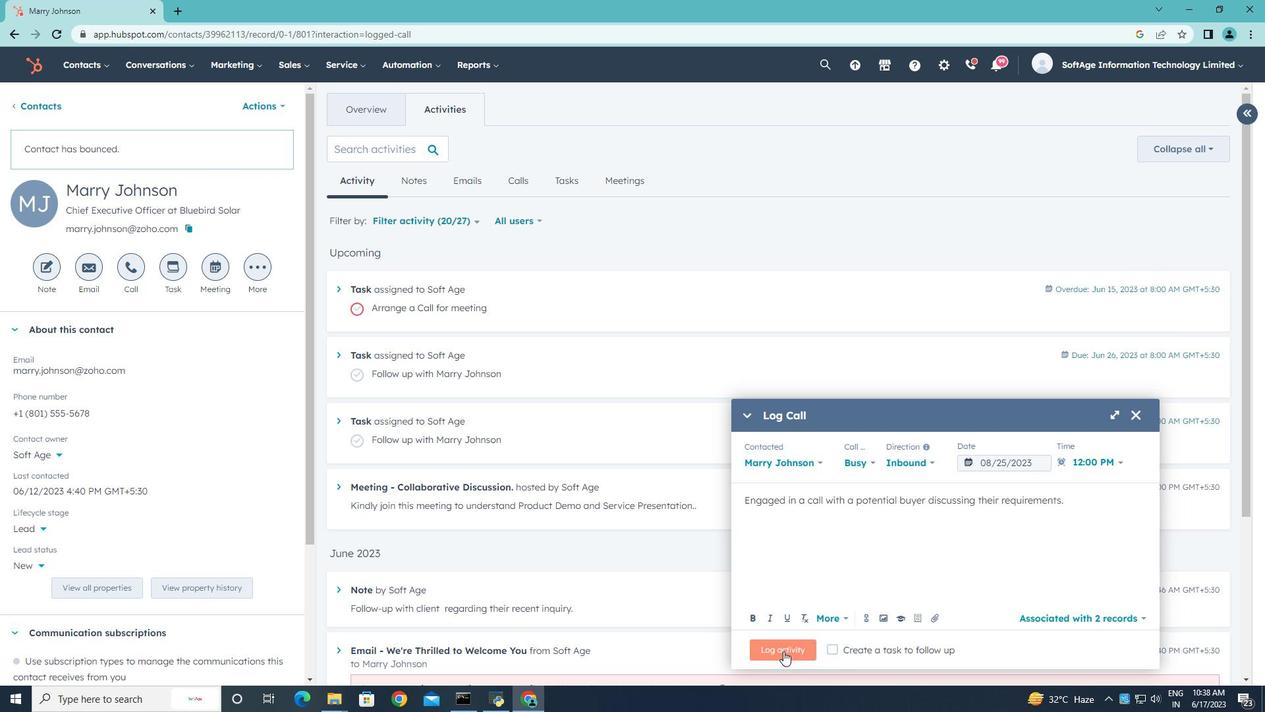 
